 Task: Add an event with the title Casual Marketing Campaign Review and Optimization Strategies, date '2024/05/15', time 7:30 AM to 9:30 AM, logged in from the account softage.3@softage.netand send the event invitation to softage.4@softage.net and softage.2@softage.net. Set a reminder for the event At time of event
Action: Mouse moved to (105, 128)
Screenshot: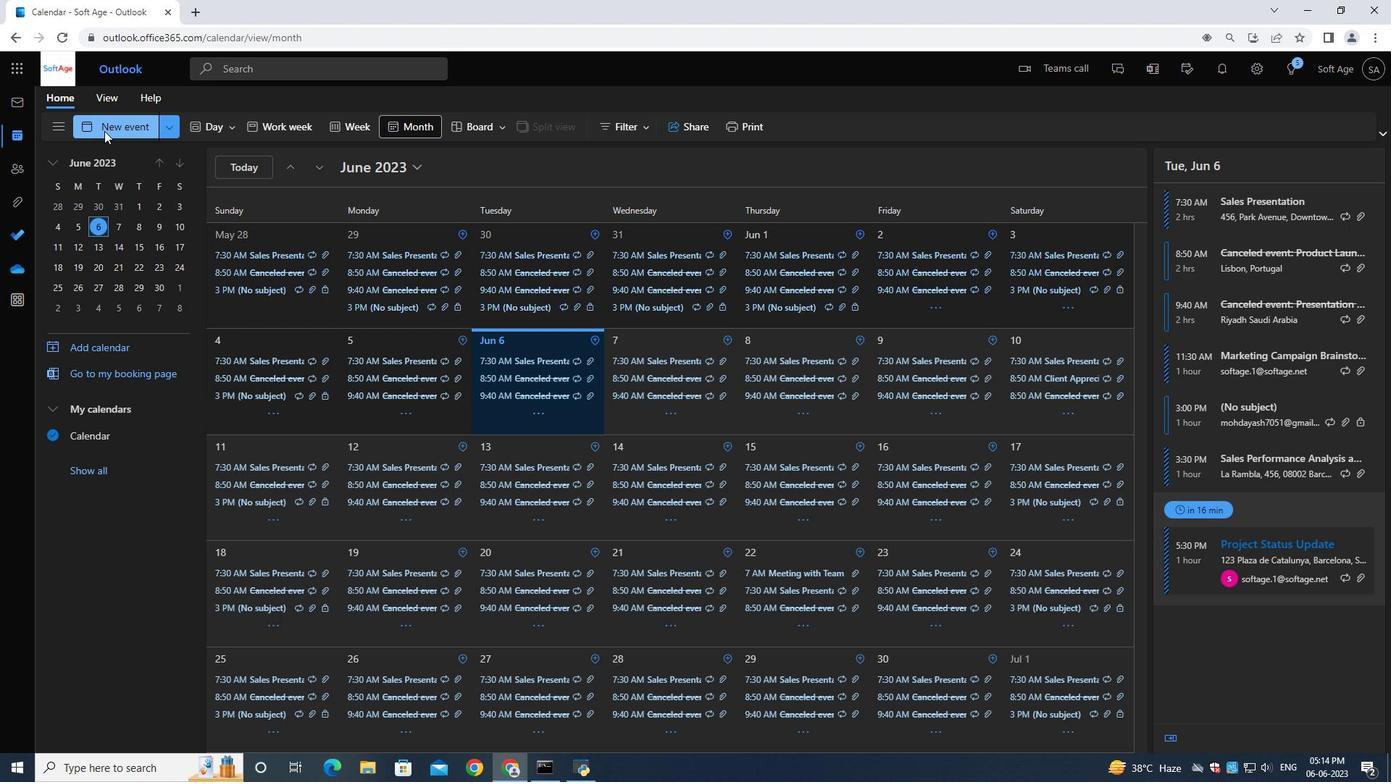 
Action: Mouse pressed left at (105, 128)
Screenshot: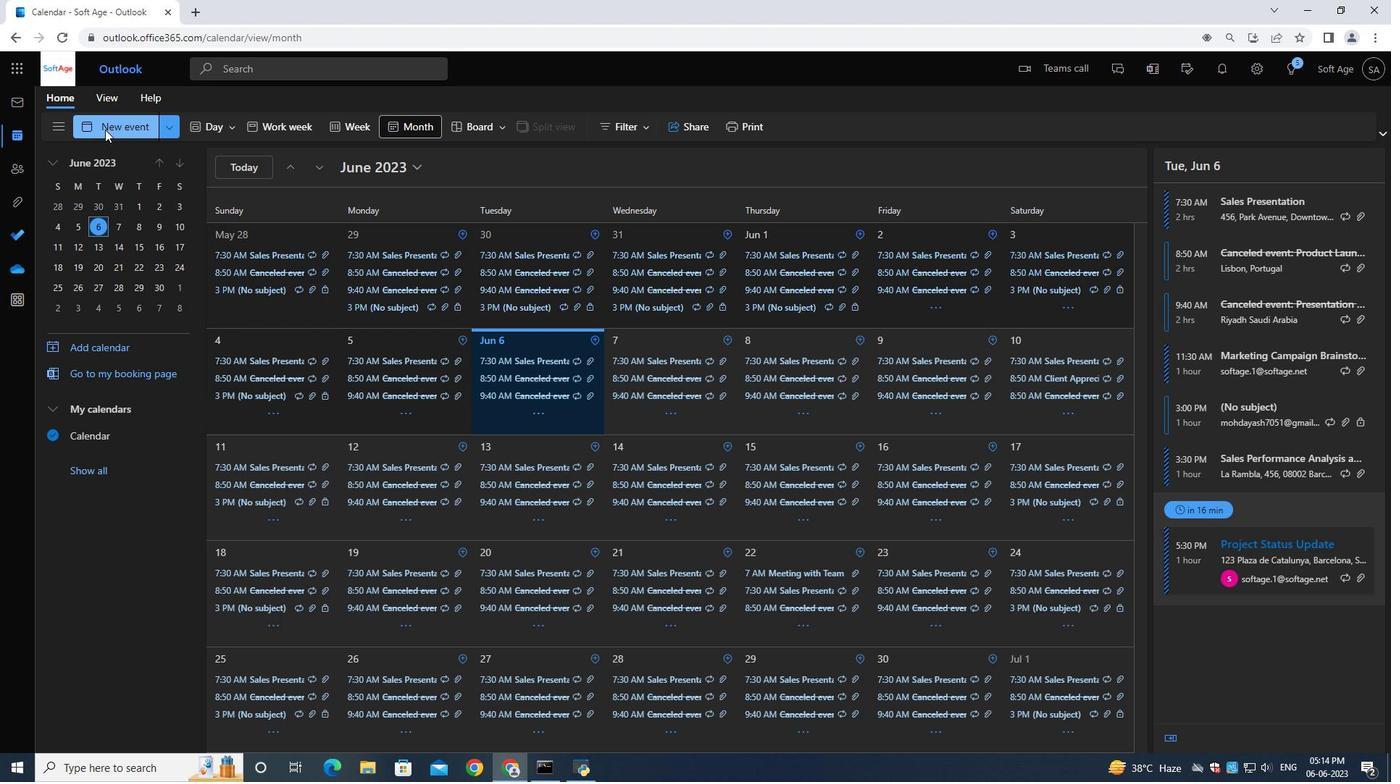 
Action: Mouse moved to (416, 226)
Screenshot: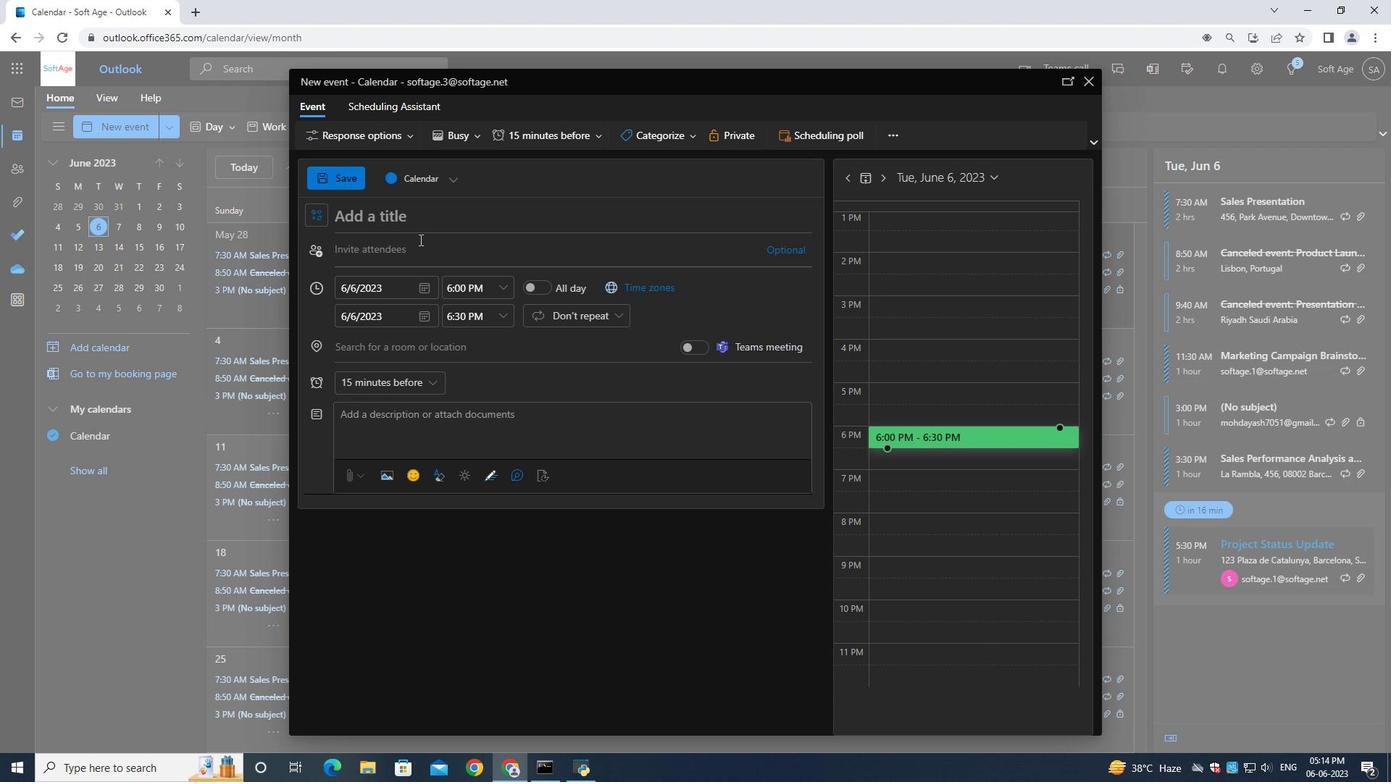 
Action: Key pressed <Key.shift>Casual<Key.space><Key.shift>Markw<Key.backspace>eting<Key.space><Key.shift>Campaign<Key.space><Key.shift>Review<Key.space><Key.shift><Key.shift><Key.shift><Key.shift><Key.shift><Key.shift><Key.shift><Key.shift><Key.shift><Key.shift><Key.shift><Key.shift><Key.shift><Key.shift><Key.shift><Key.shift><Key.shift><Key.shift><Key.shift><Key.shift><Key.shift><Key.shift>and<Key.space><Key.shift><Key.shift><Key.shift><Key.shift><Key.shift><Key.shift><Key.shift><Key.shift><Key.shift><Key.shift><Key.shift><Key.shift><Key.shift><Key.shift><Key.shift><Key.shift>P<Key.backspace><Key.shift>Optimization<Key.space><Key.shift><Key.shift><Key.shift><Key.shift><Key.shift><Key.shift><Key.shift><Key.shift><Key.shift><Key.shift><Key.shift><Key.shift><Key.shift><Key.shift><Key.shift><Key.shift><Key.shift><Key.shift><Key.shift><Key.shift><Key.shift><Key.shift><Key.shift><Key.shift><Key.shift><Key.shift><Key.shift><Key.shift><Key.shift><Key.shift><Key.shift><Key.shift><Key.shift><Key.shift><Key.shift><Key.shift><Key.shift><Key.shift><Key.shift><Key.shift><Key.shift><Key.shift><Key.shift><Key.shift>Strategies
Screenshot: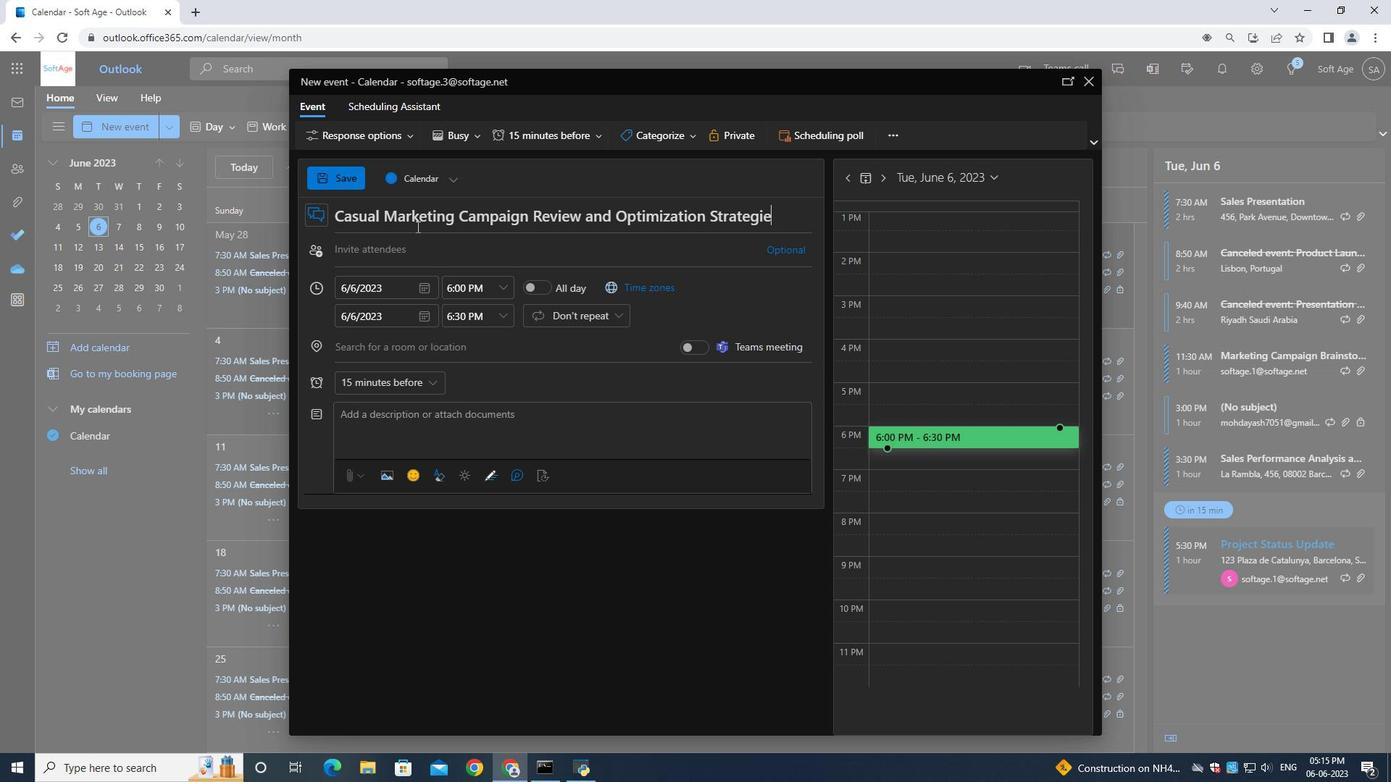 
Action: Mouse moved to (420, 287)
Screenshot: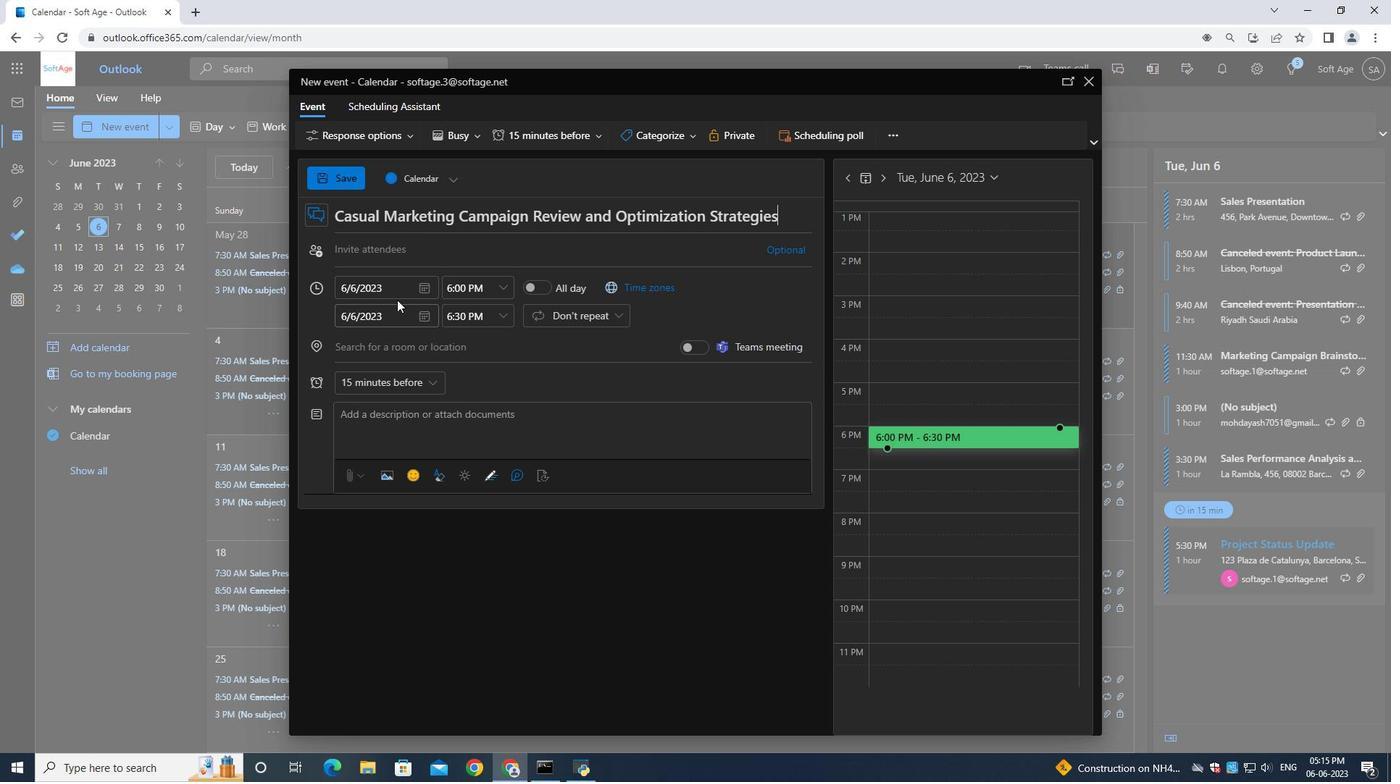 
Action: Mouse pressed left at (420, 287)
Screenshot: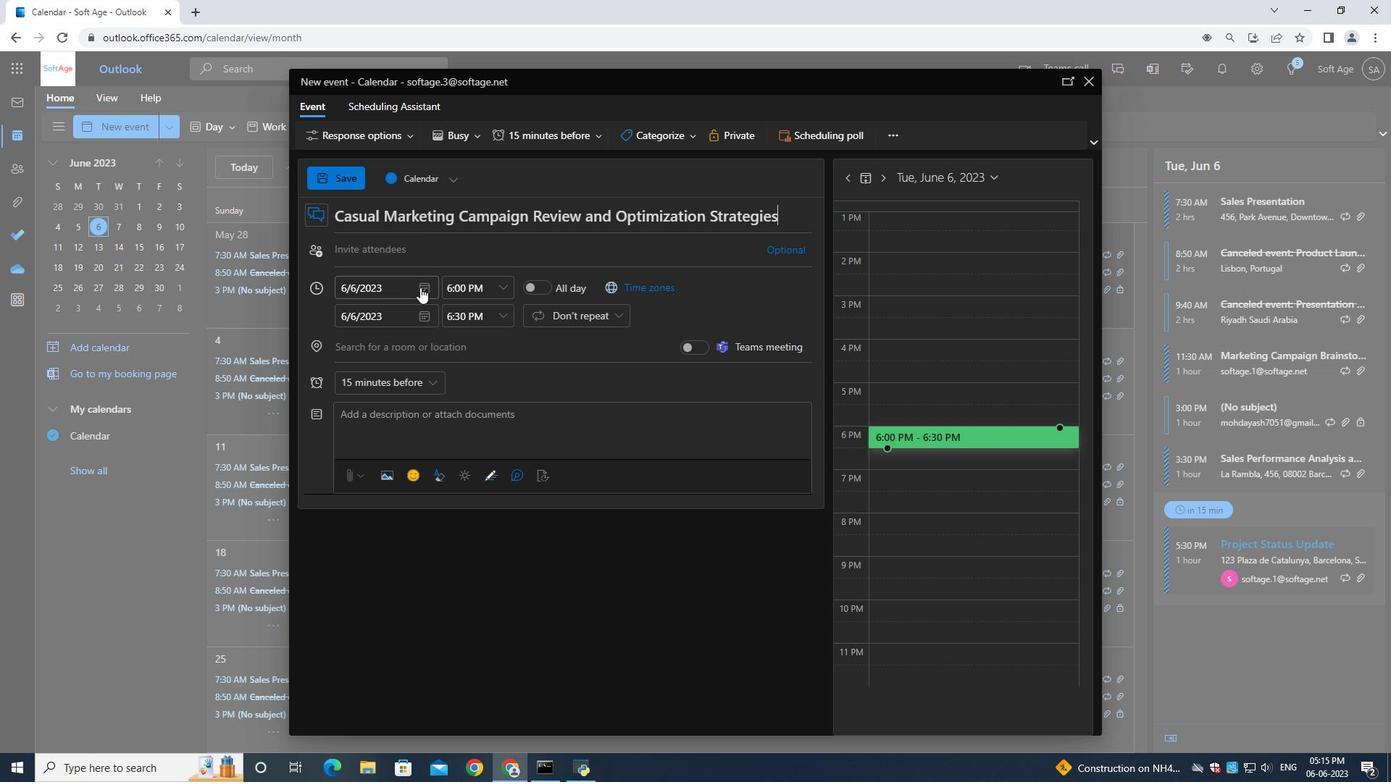 
Action: Mouse moved to (469, 315)
Screenshot: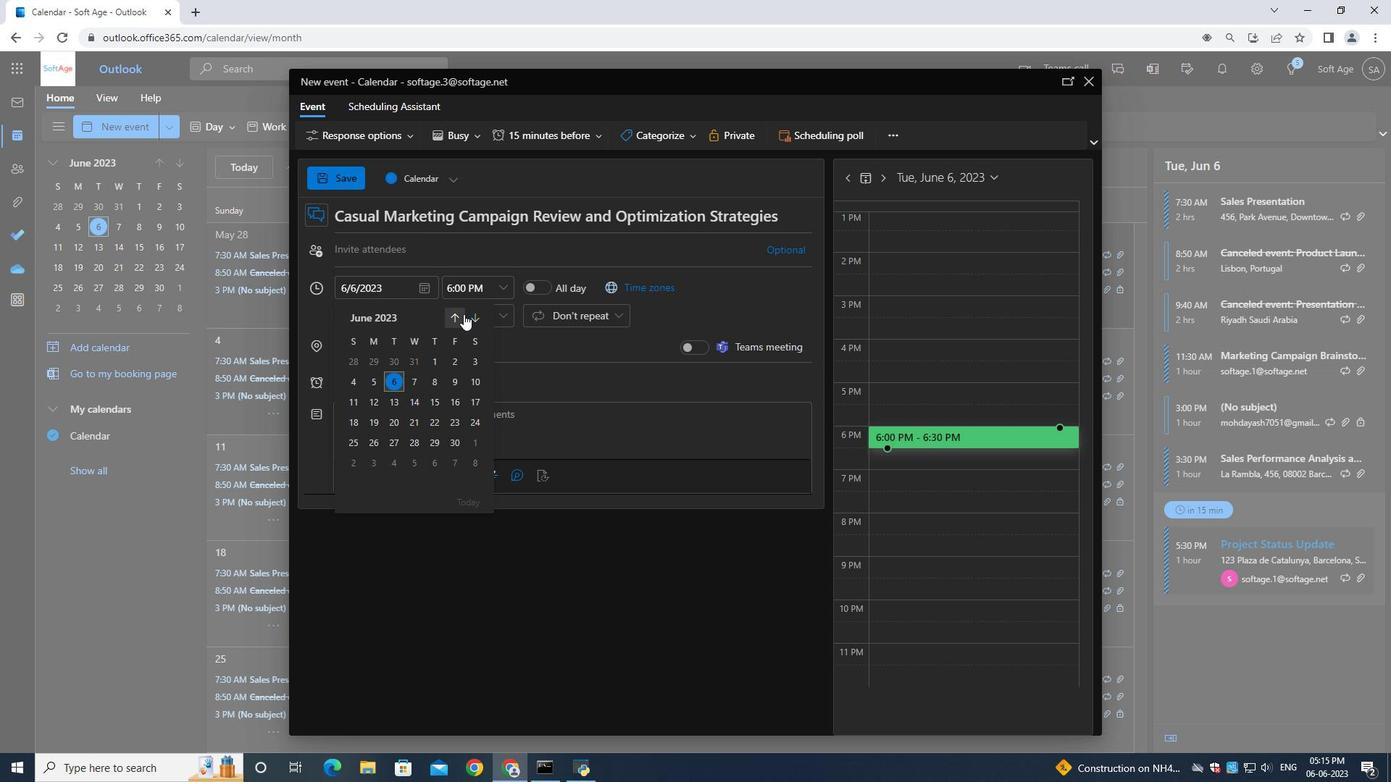 
Action: Mouse pressed left at (469, 315)
Screenshot: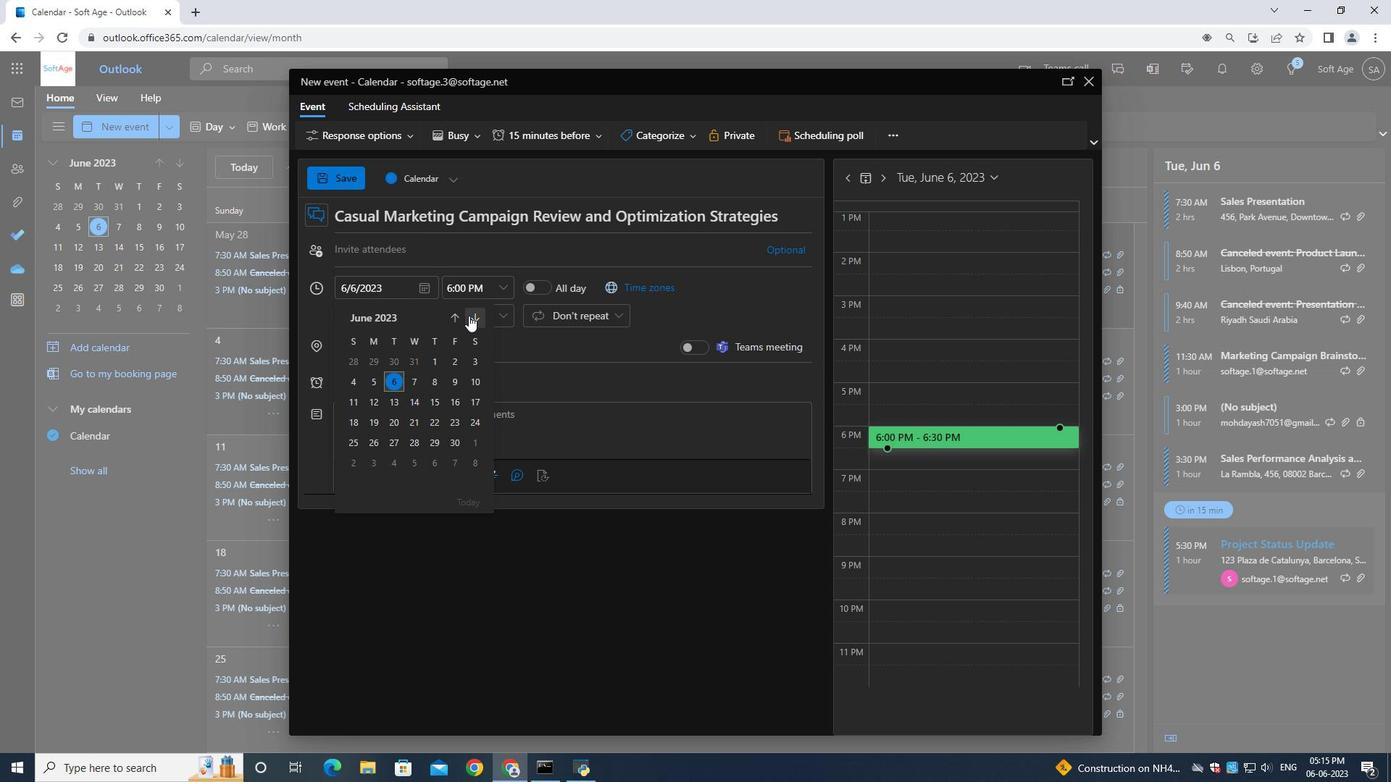 
Action: Mouse moved to (470, 315)
Screenshot: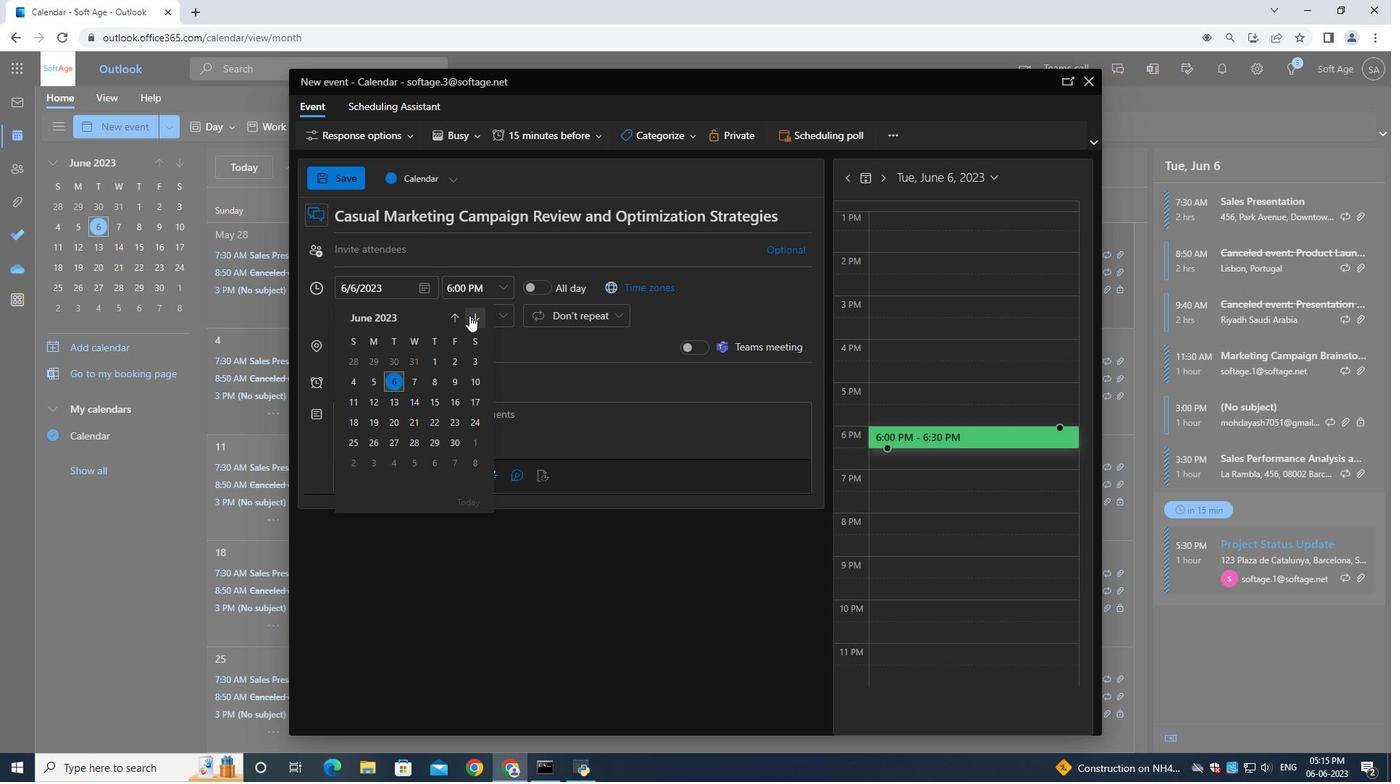 
Action: Mouse pressed left at (470, 315)
Screenshot: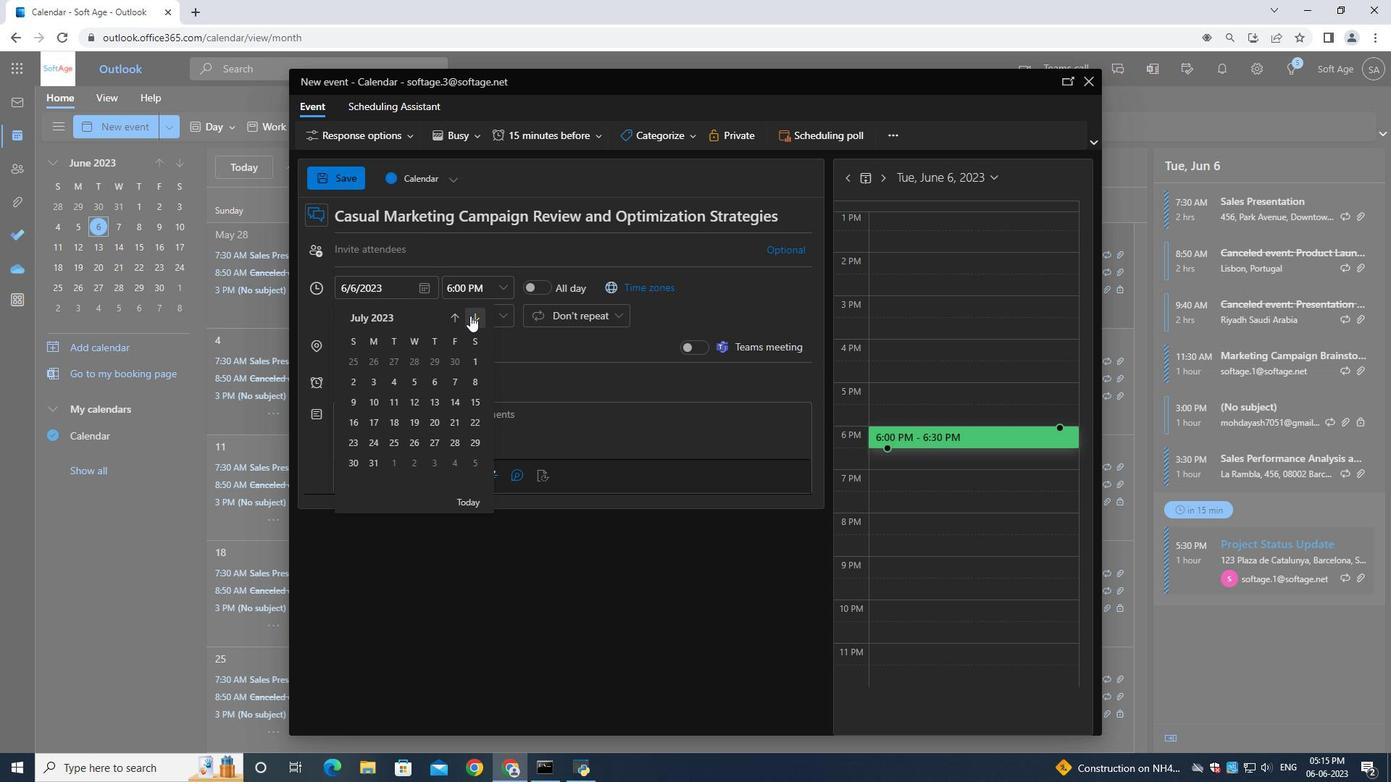 
Action: Mouse pressed left at (470, 315)
Screenshot: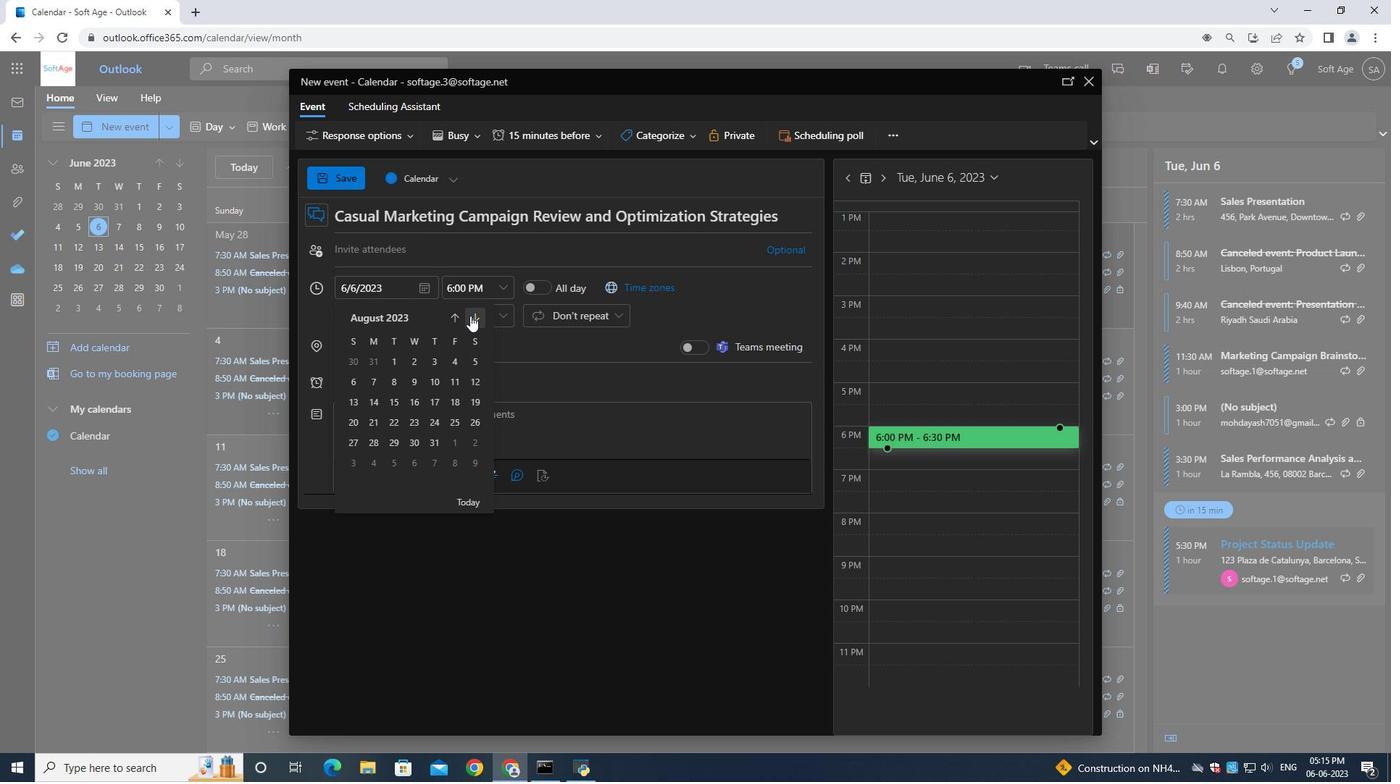 
Action: Mouse pressed left at (470, 315)
Screenshot: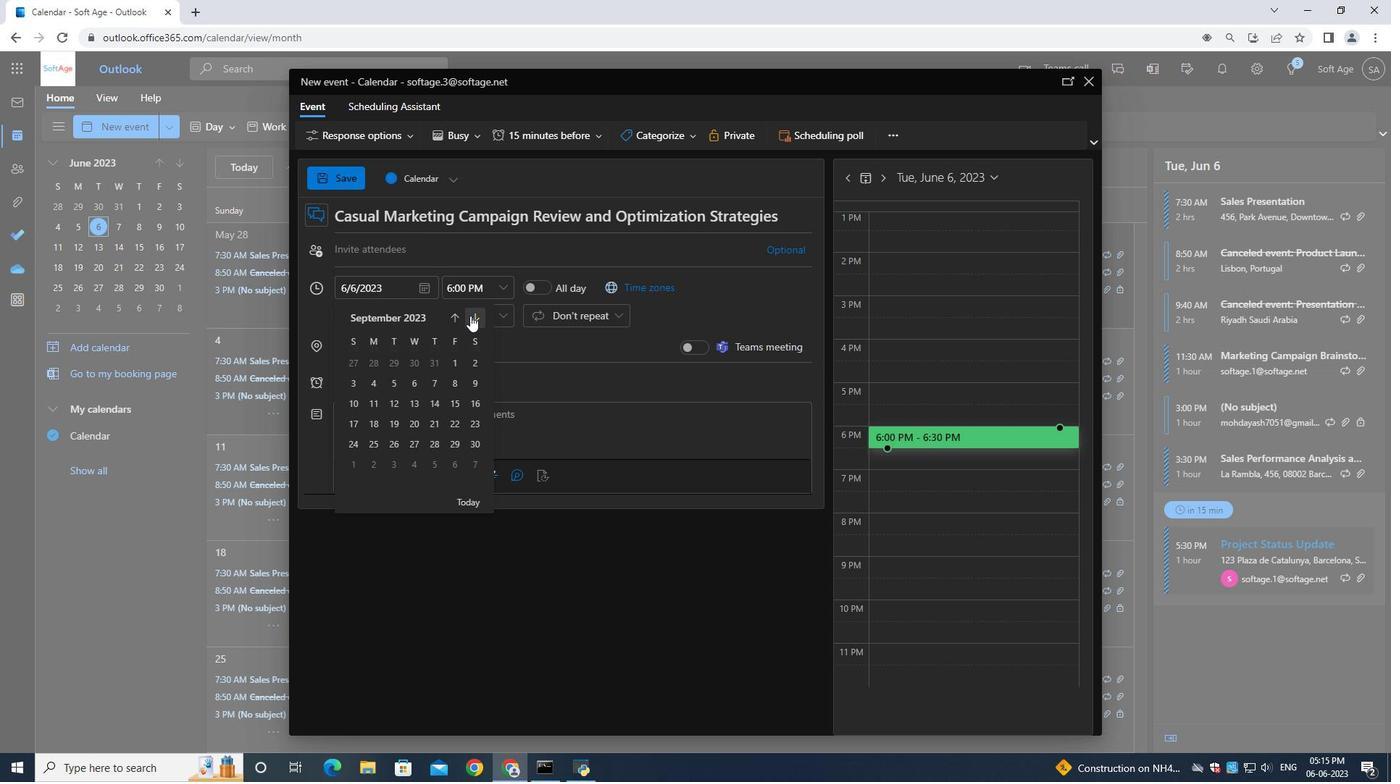 
Action: Mouse pressed left at (470, 315)
Screenshot: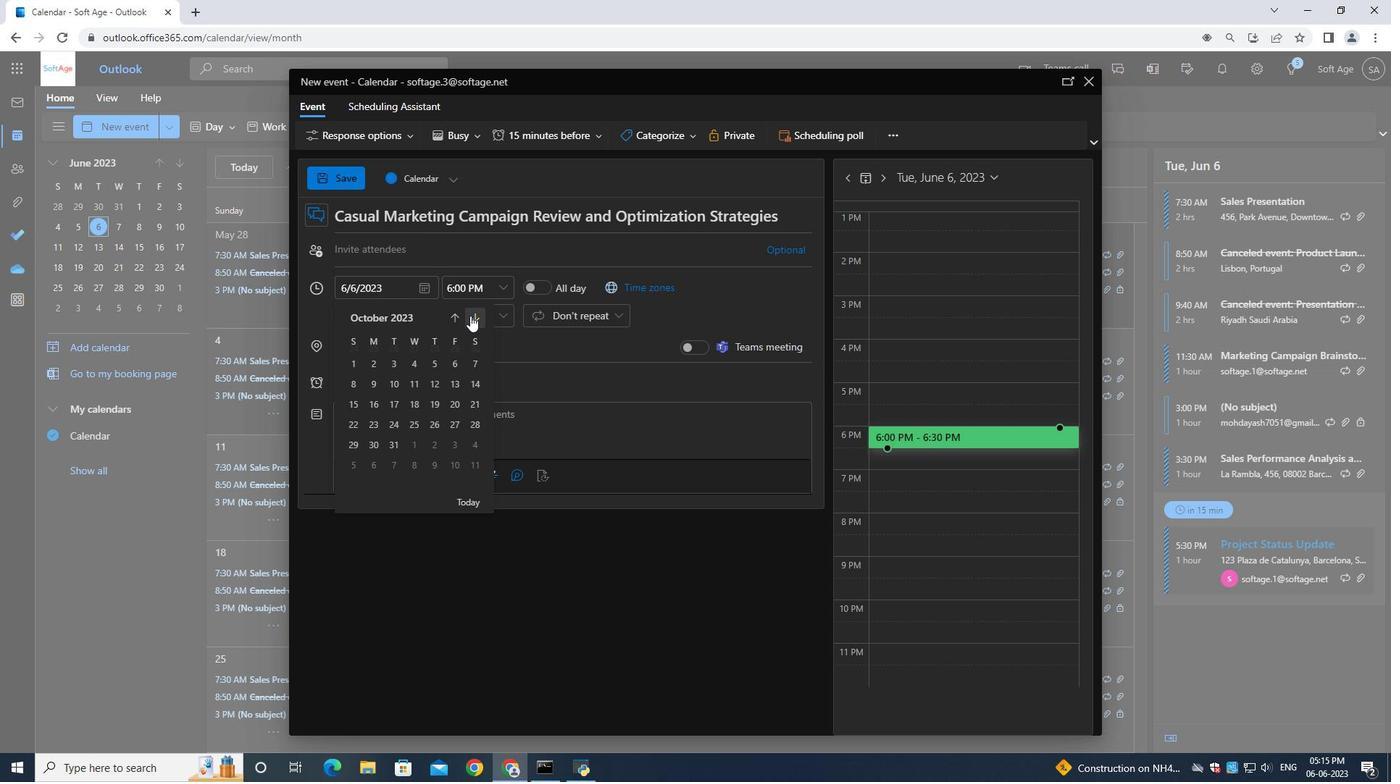 
Action: Mouse pressed left at (470, 315)
Screenshot: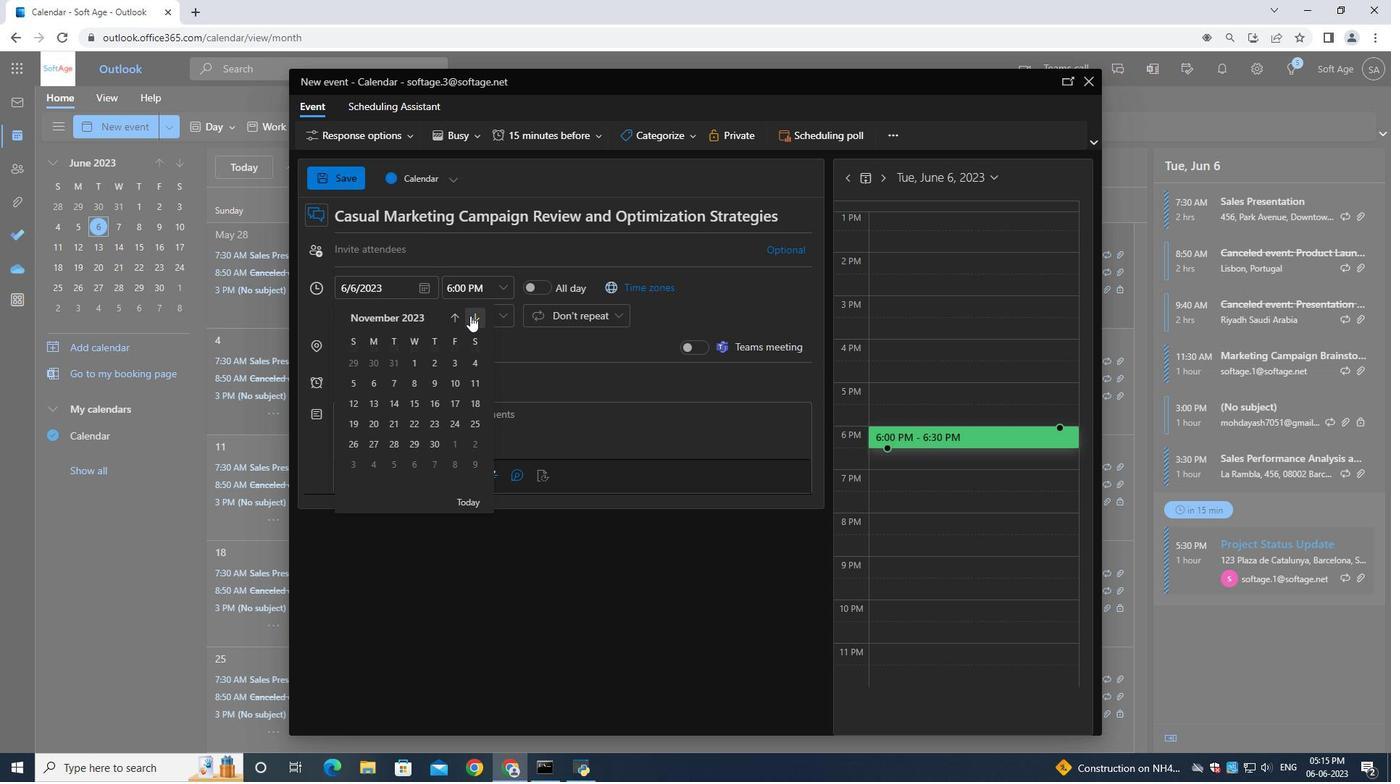 
Action: Mouse pressed left at (470, 315)
Screenshot: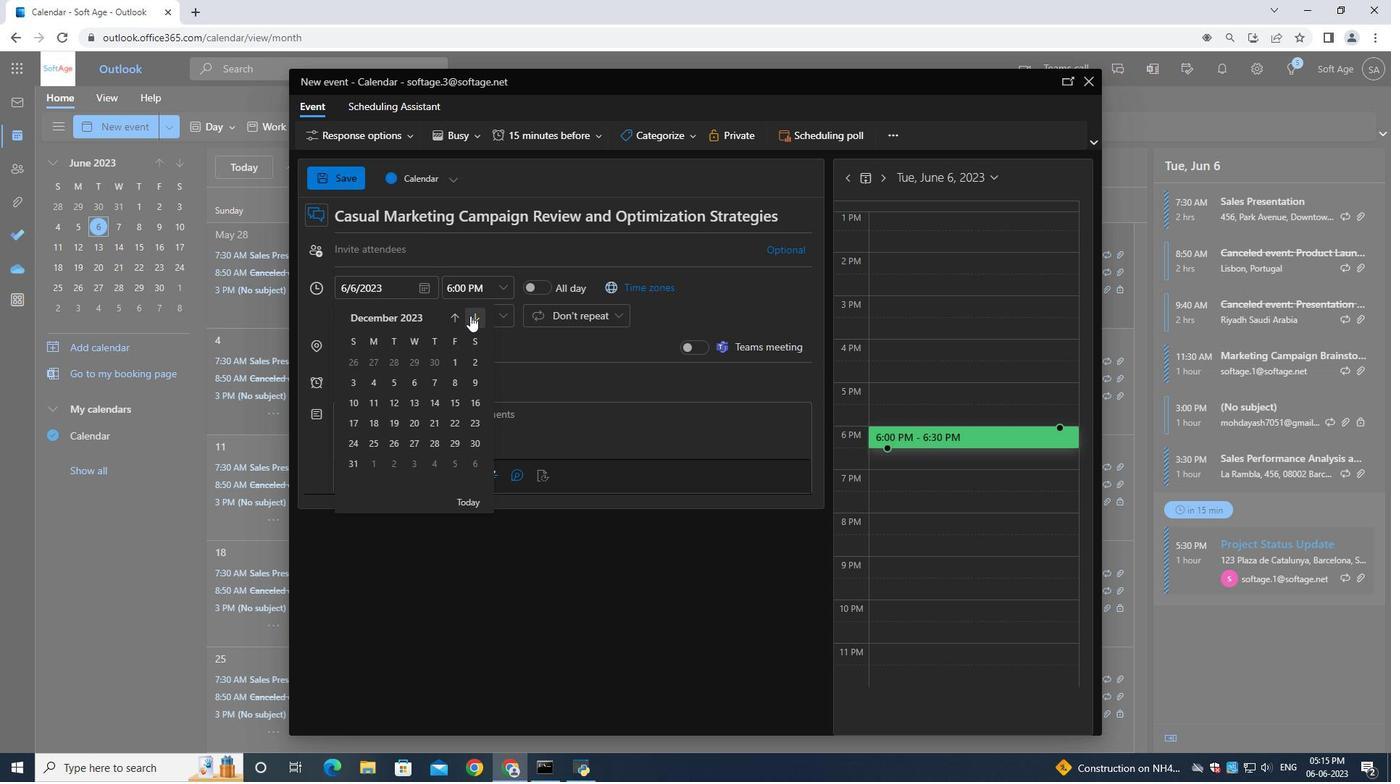 
Action: Mouse pressed left at (470, 315)
Screenshot: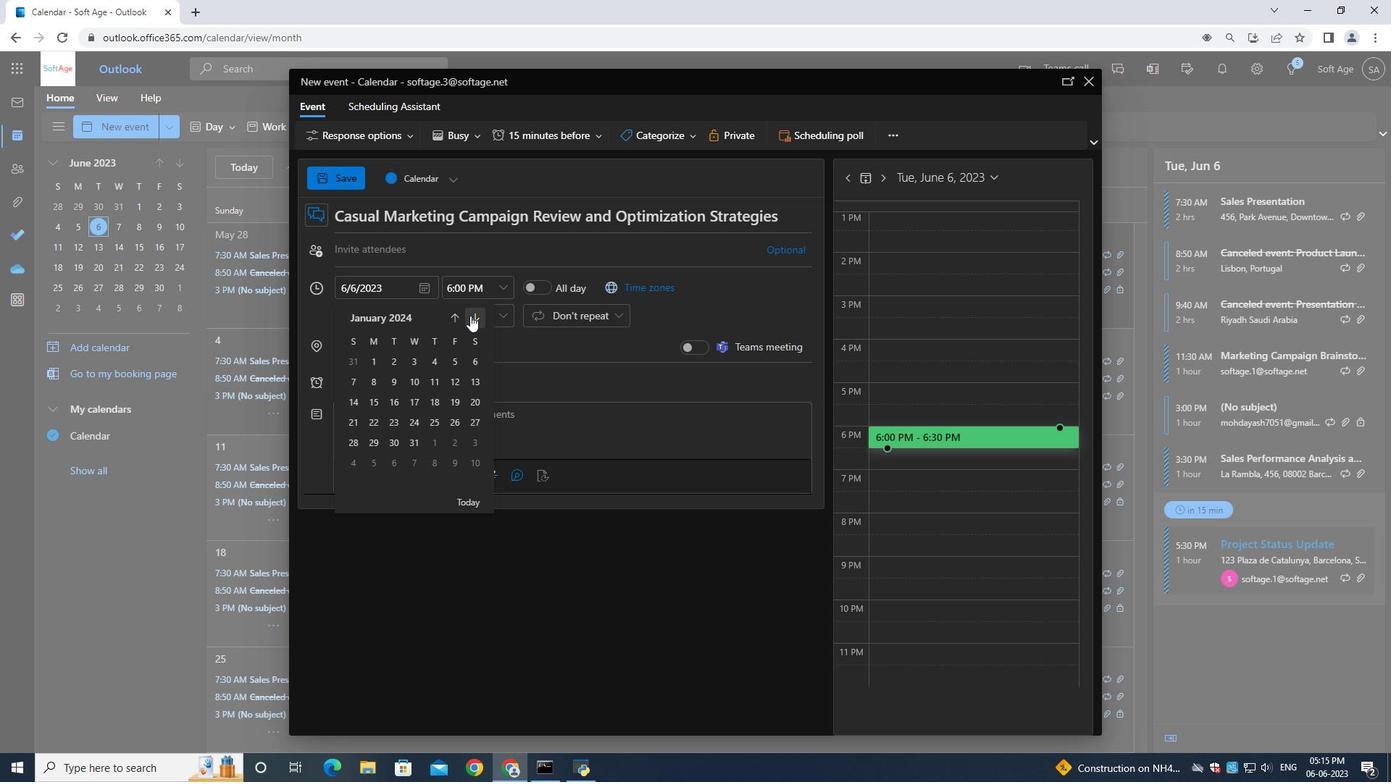 
Action: Mouse pressed left at (470, 315)
Screenshot: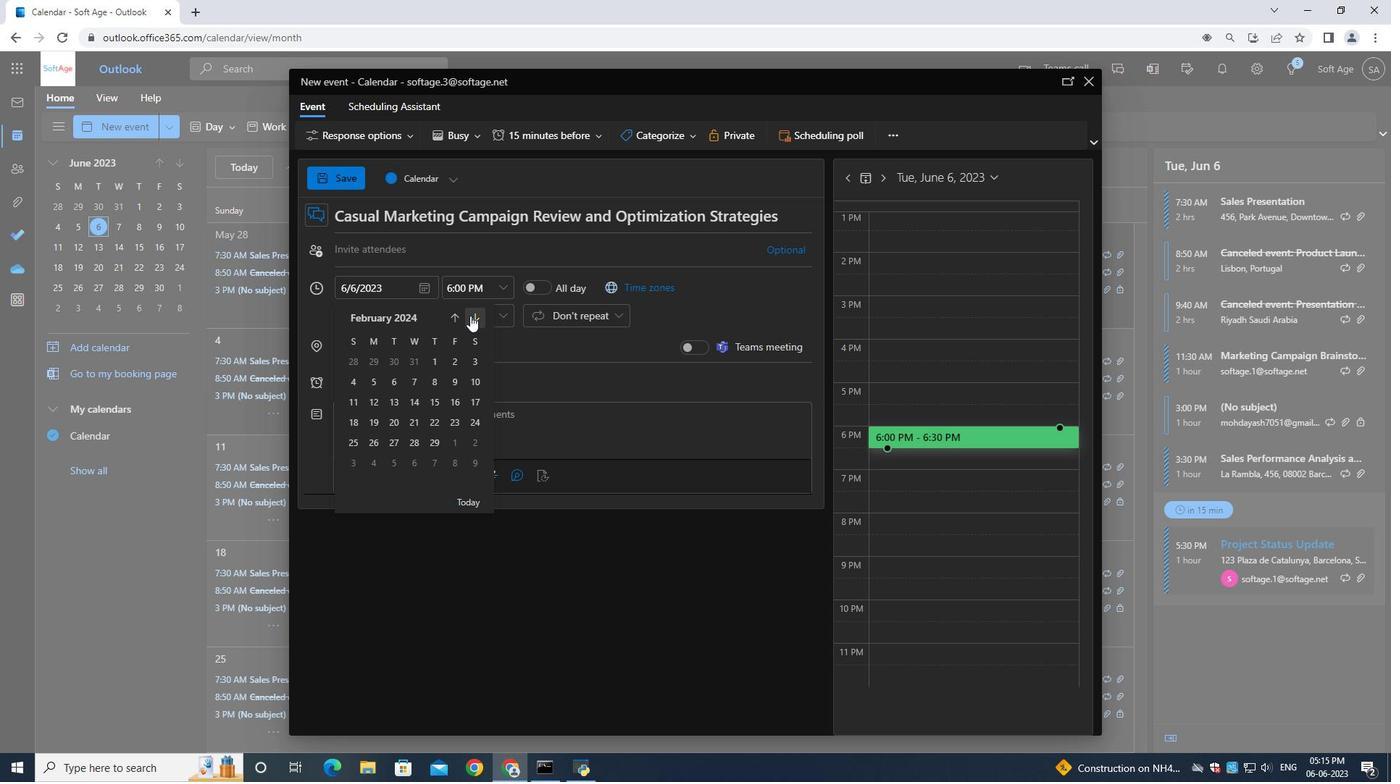 
Action: Mouse pressed left at (470, 315)
Screenshot: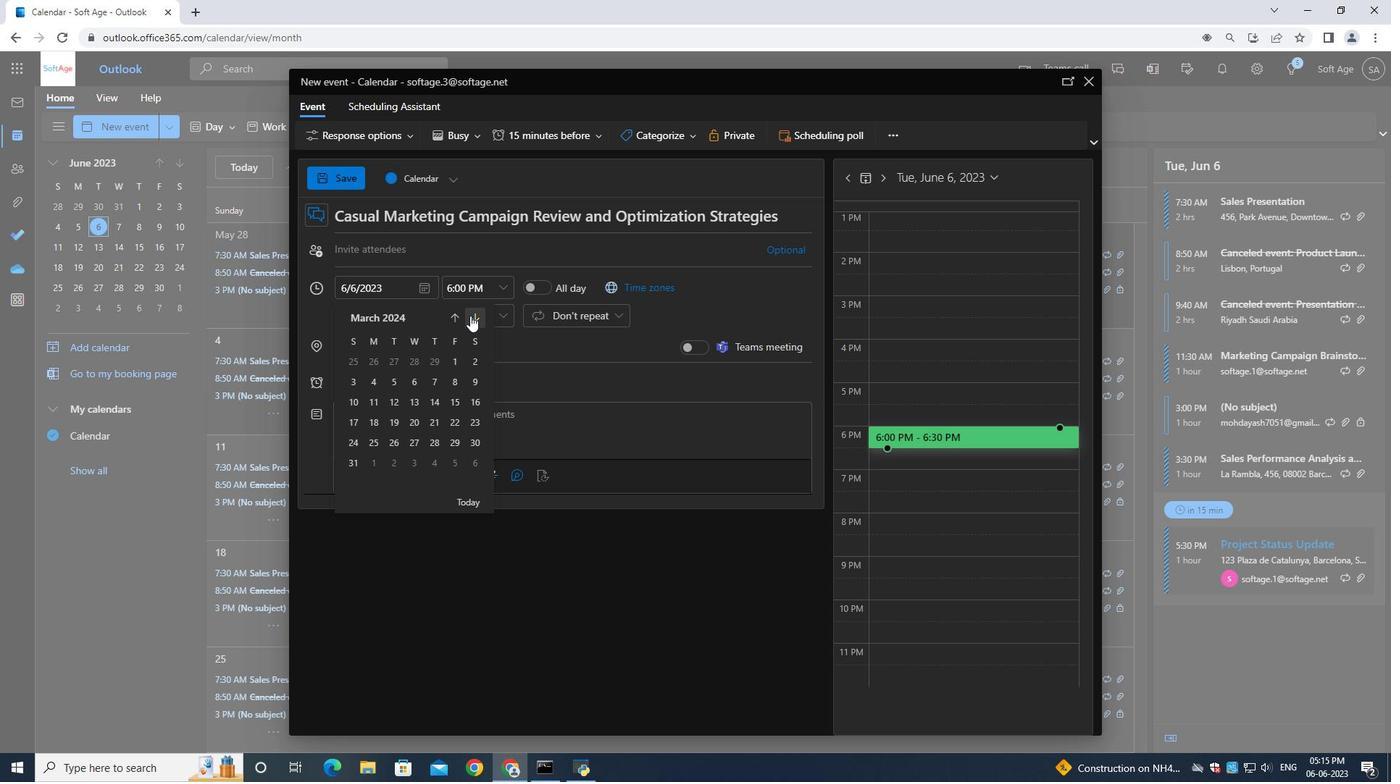 
Action: Mouse pressed left at (470, 315)
Screenshot: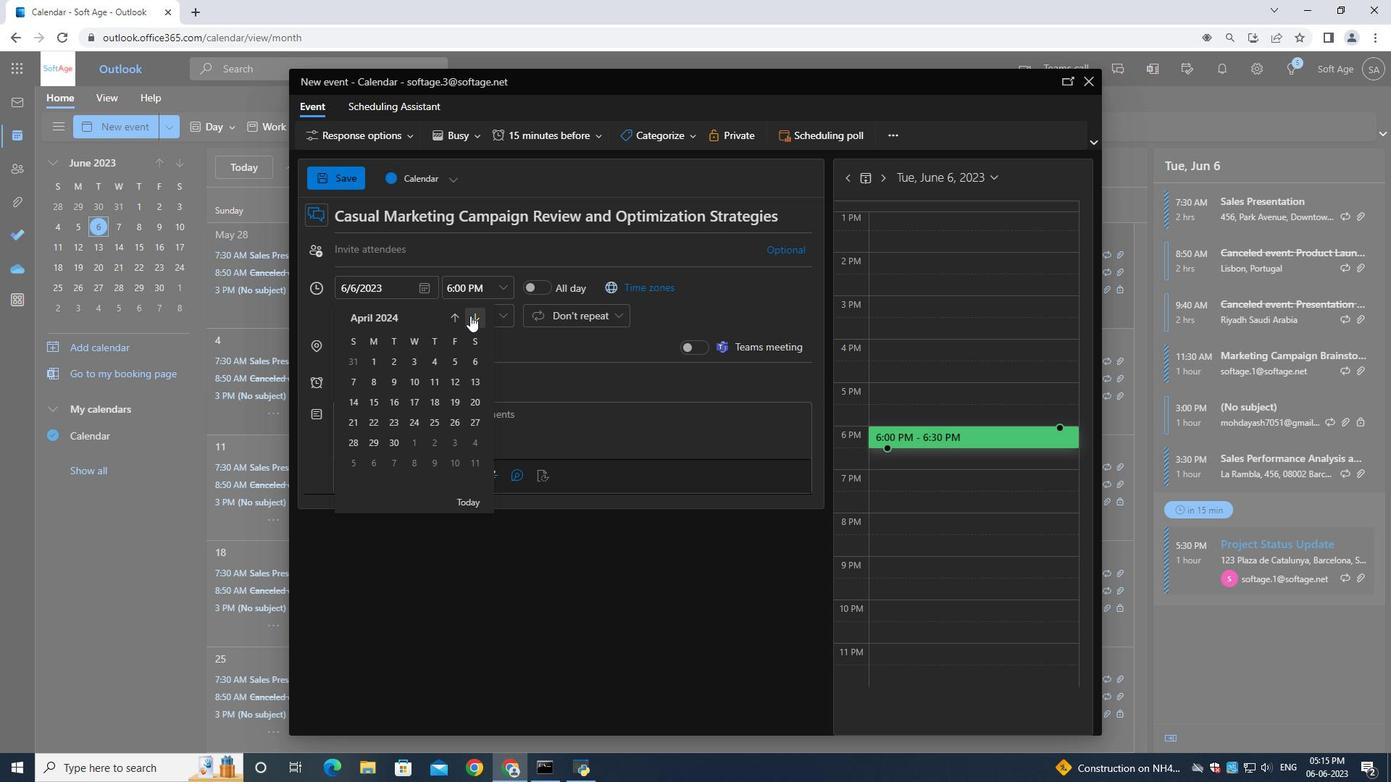 
Action: Mouse moved to (408, 403)
Screenshot: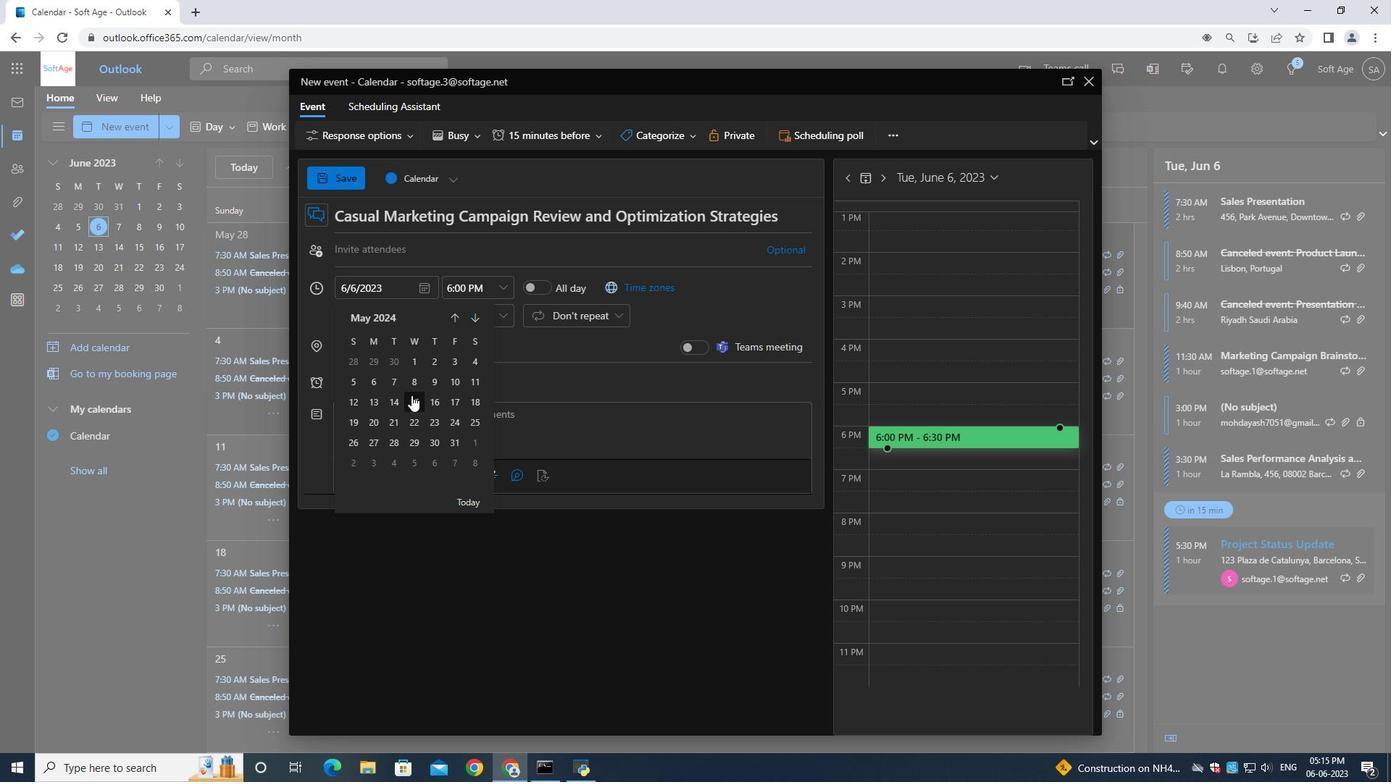 
Action: Mouse pressed left at (408, 403)
Screenshot: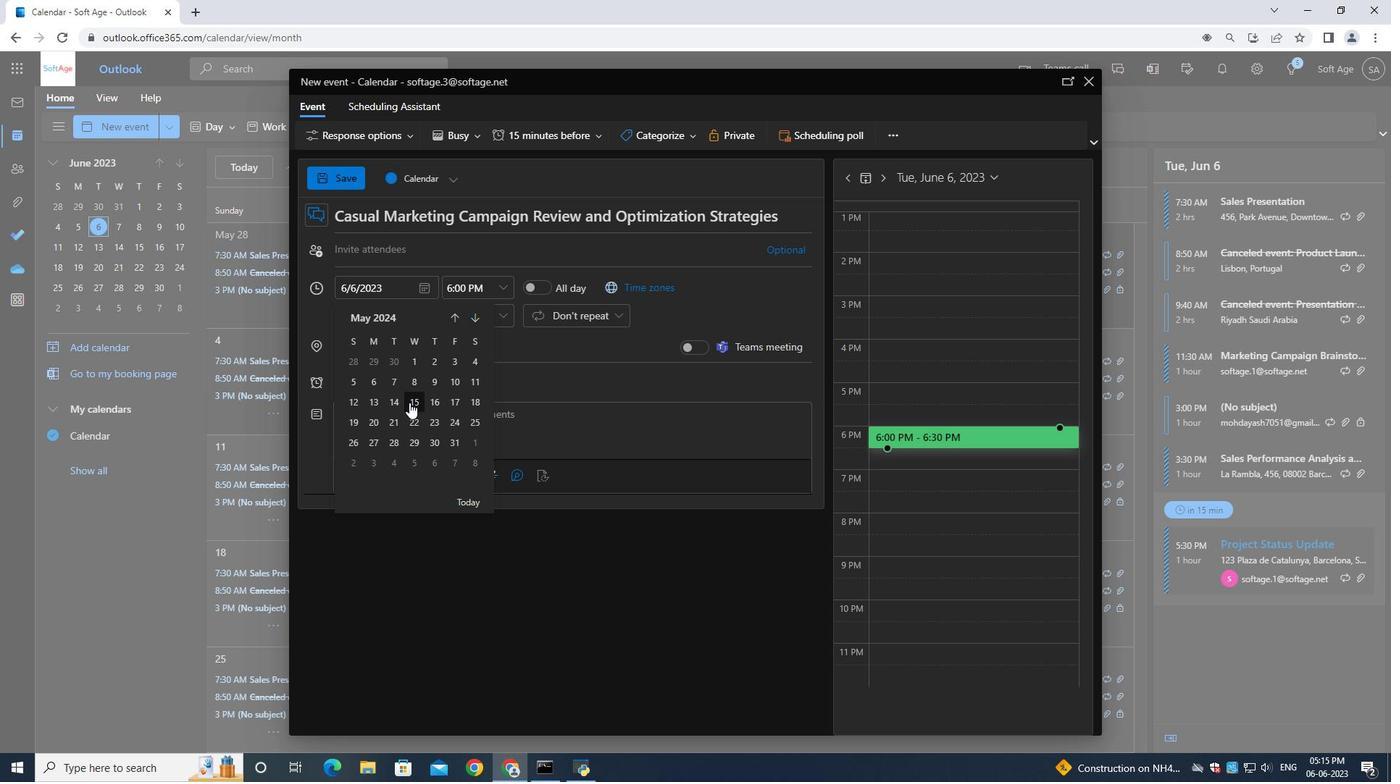 
Action: Mouse moved to (468, 293)
Screenshot: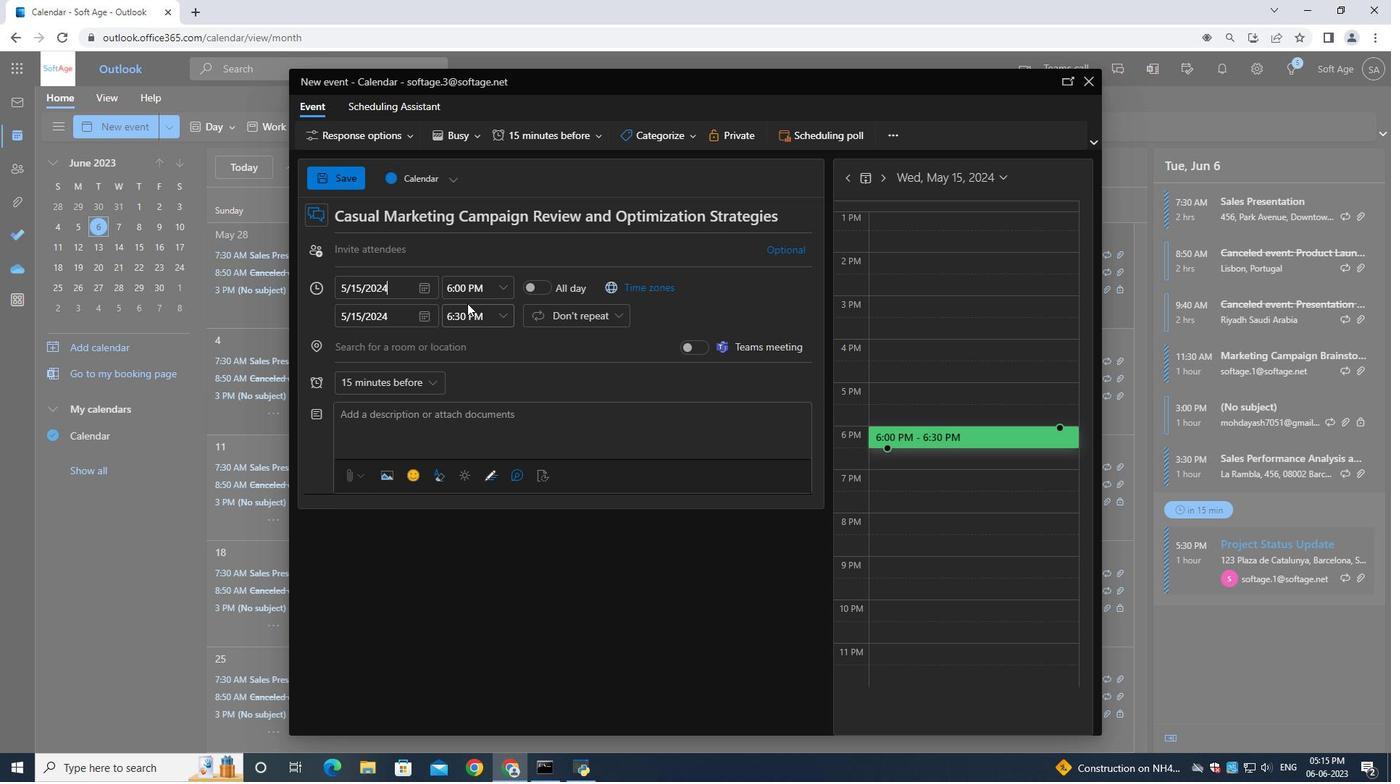 
Action: Mouse pressed left at (468, 293)
Screenshot: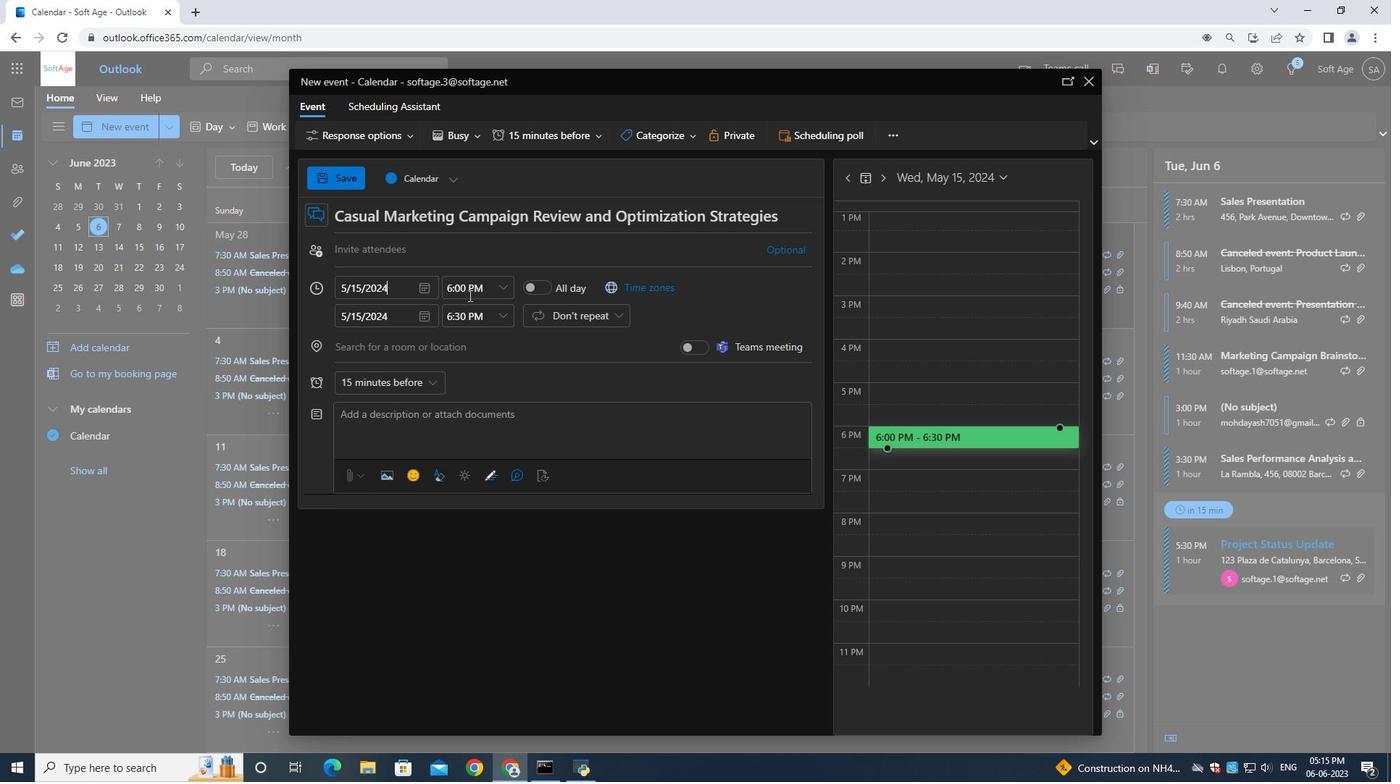 
Action: Key pressed 7<Key.shift_r>:30<Key.shift>AM
Screenshot: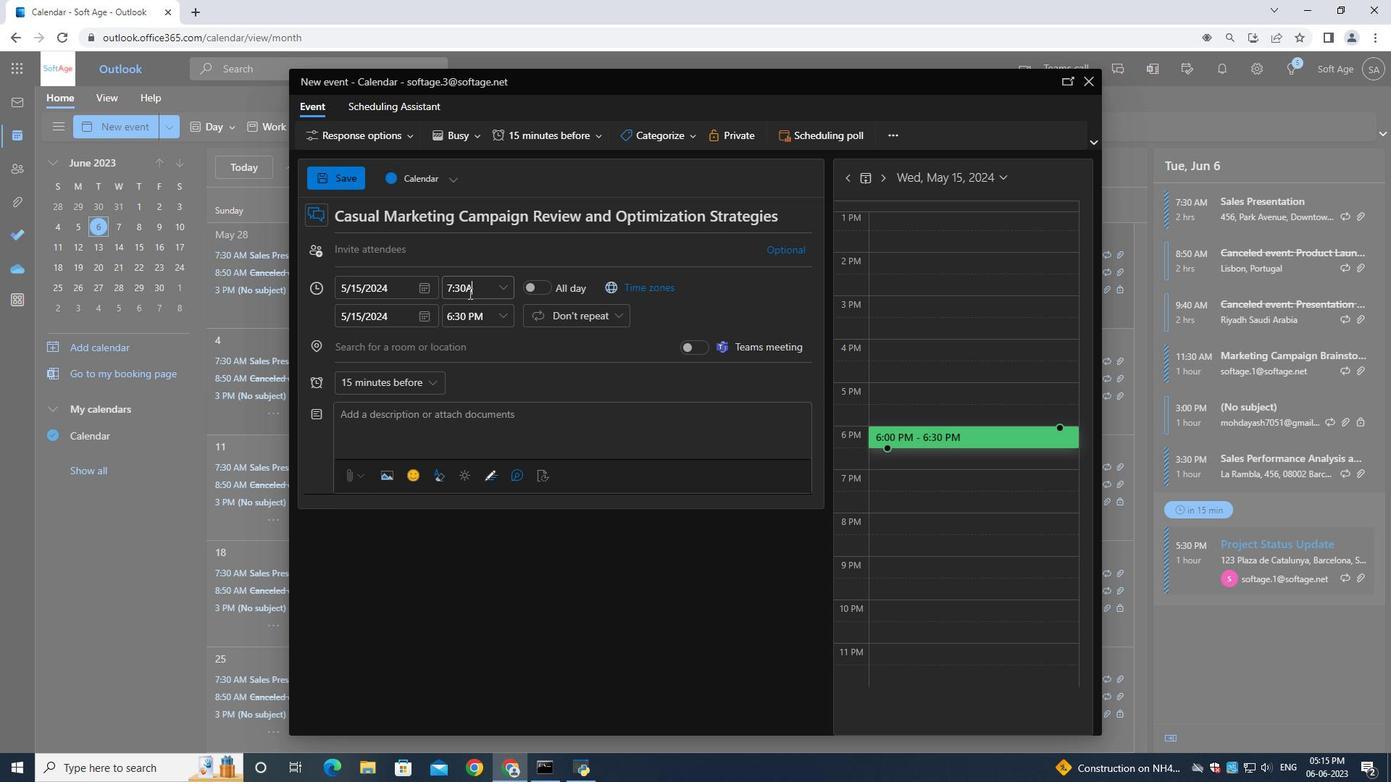 
Action: Mouse moved to (467, 318)
Screenshot: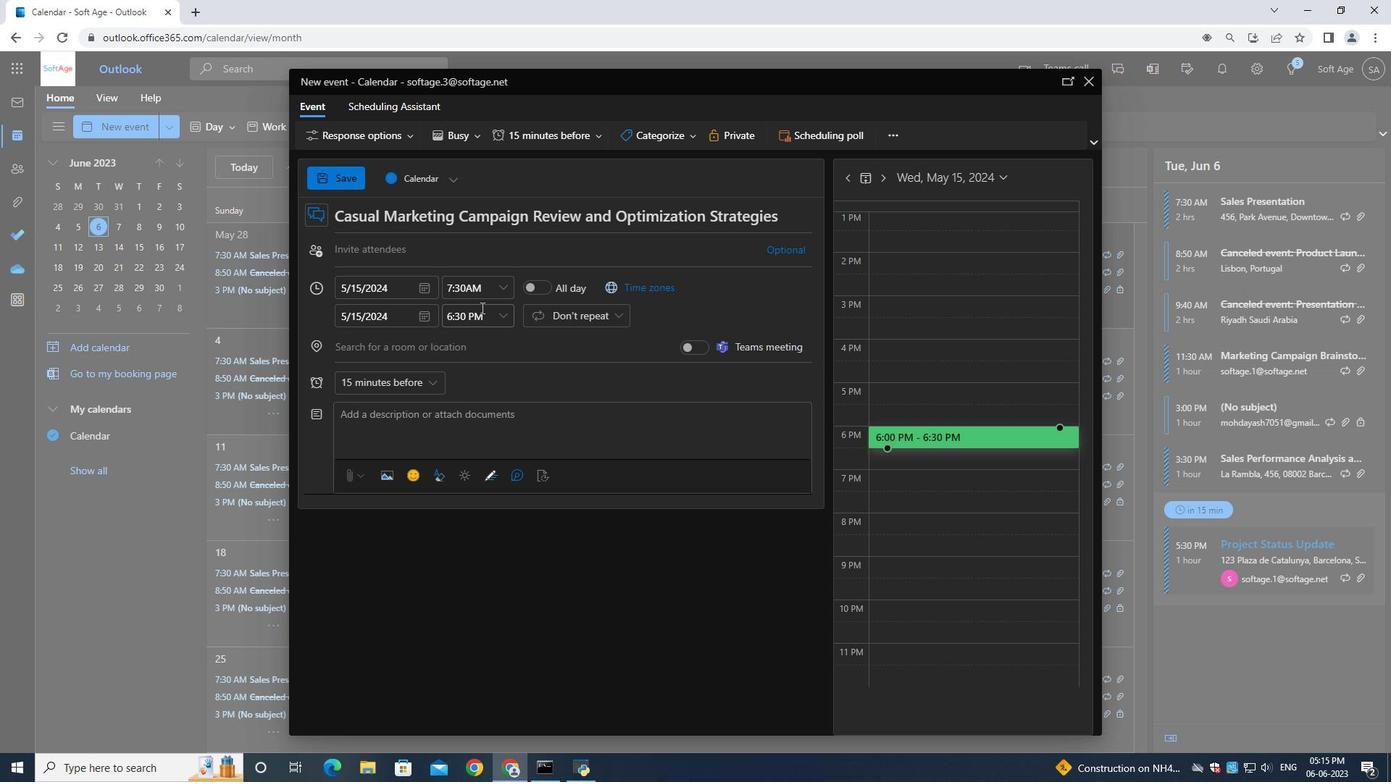 
Action: Mouse pressed left at (467, 318)
Screenshot: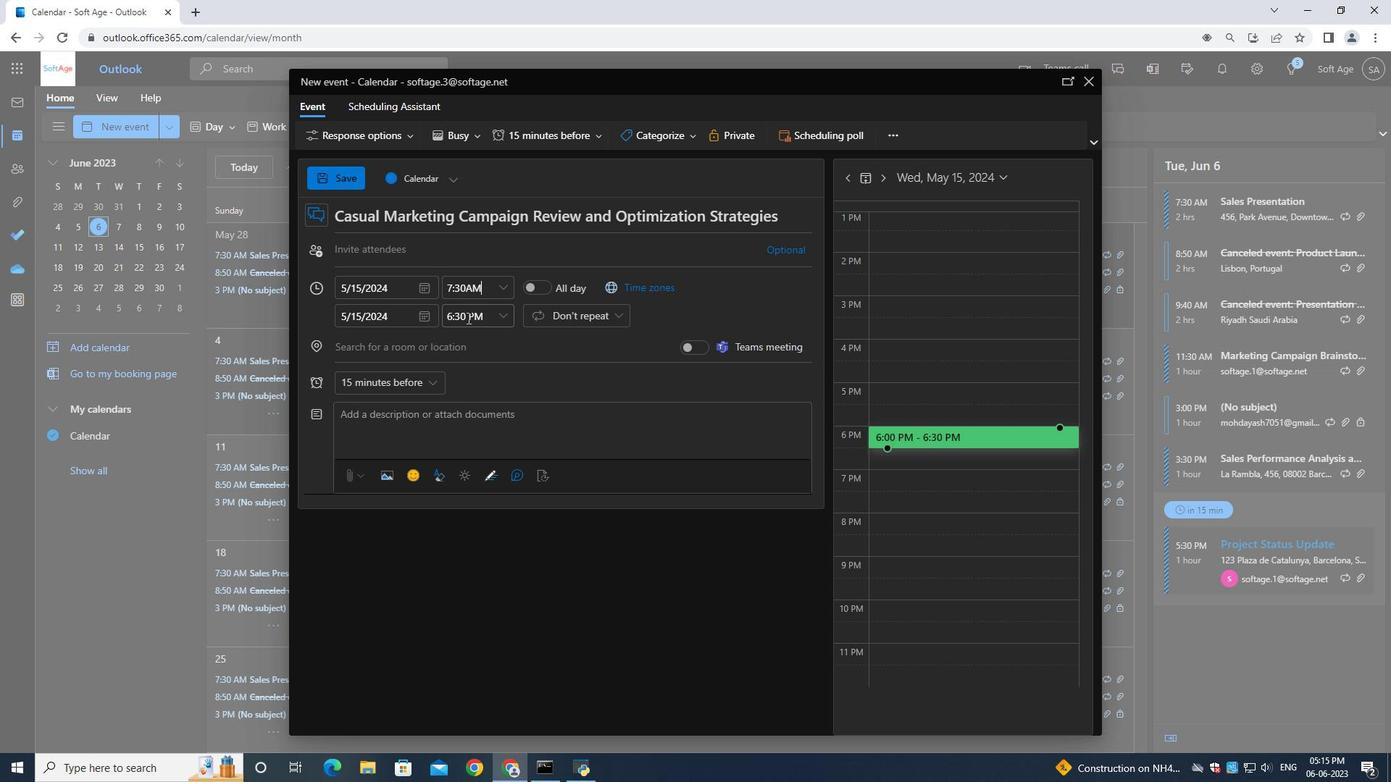 
Action: Mouse moved to (468, 319)
Screenshot: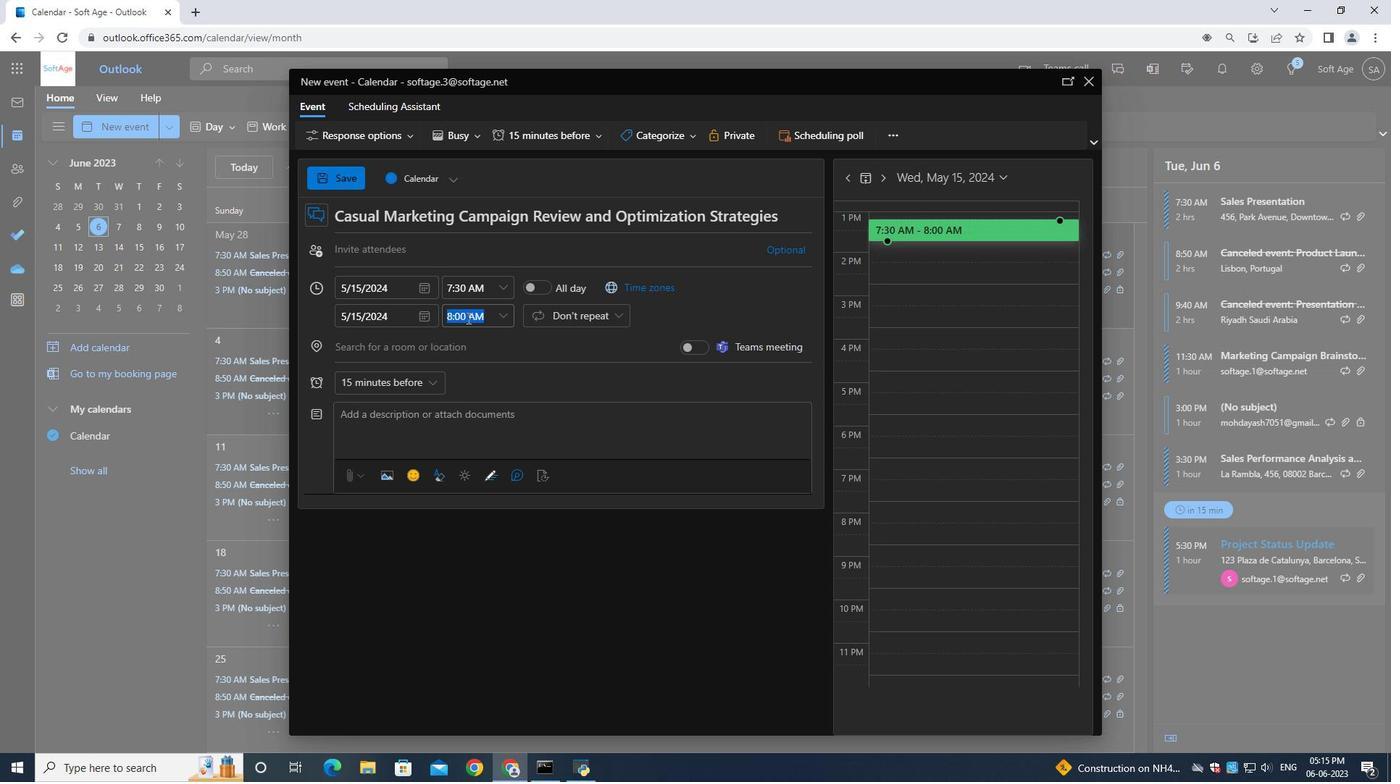 
Action: Key pressed 9<Key.shift_r>:30<Key.shift>AM
Screenshot: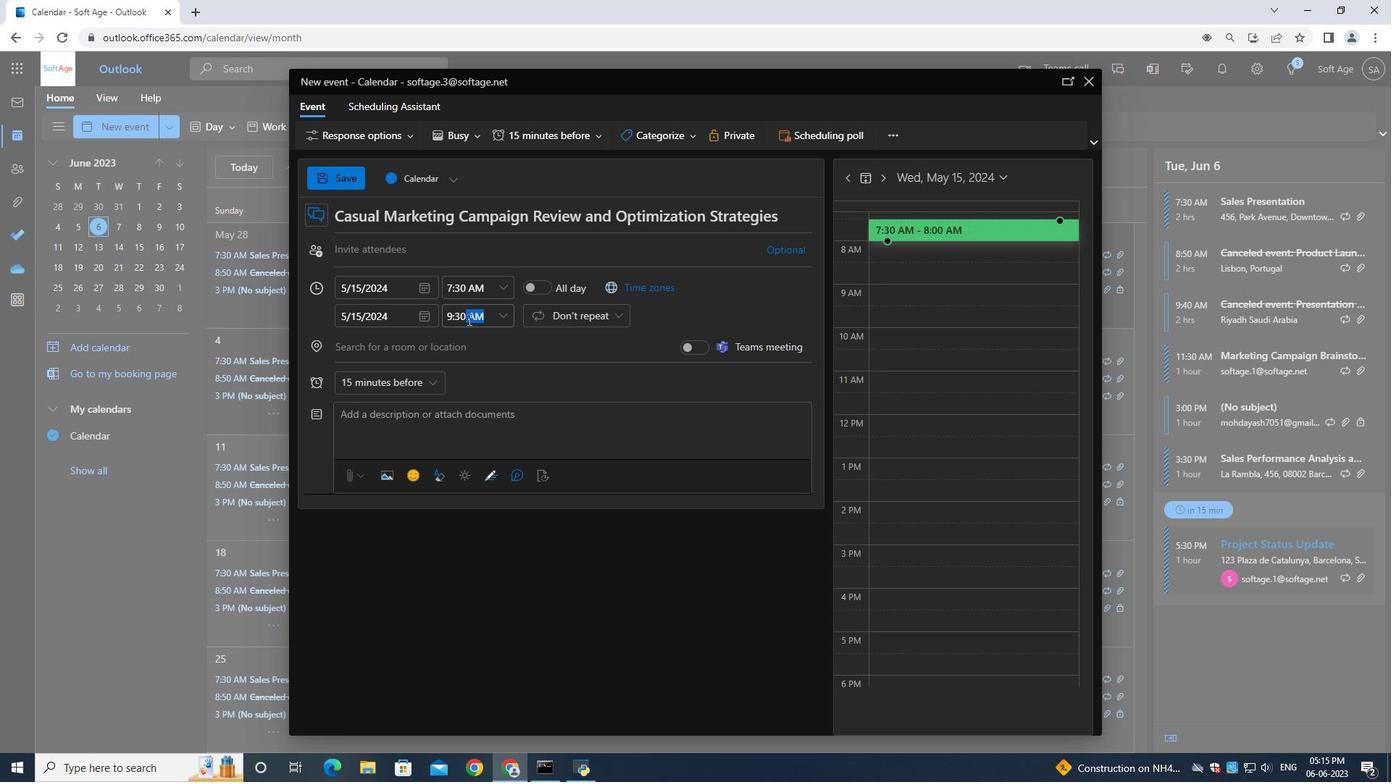
Action: Mouse moved to (382, 253)
Screenshot: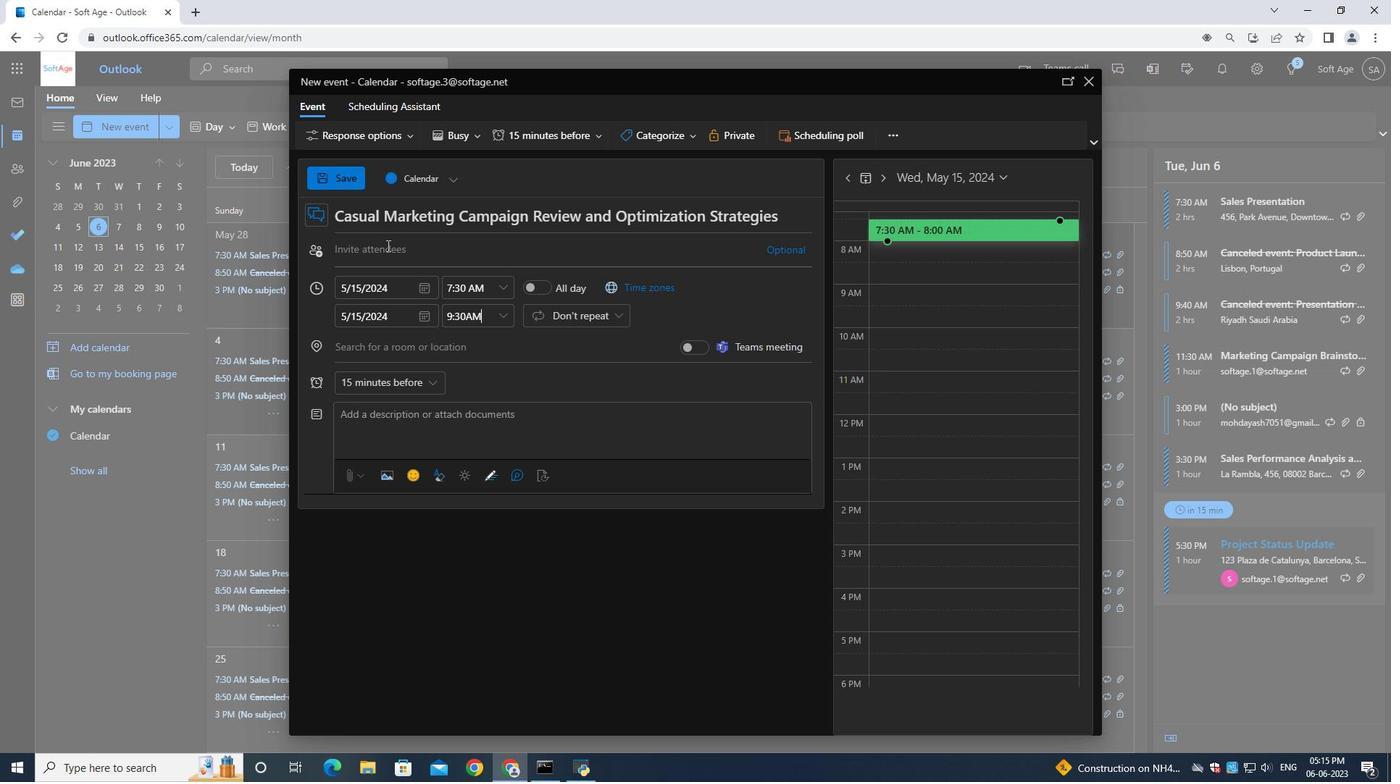 
Action: Mouse pressed left at (382, 253)
Screenshot: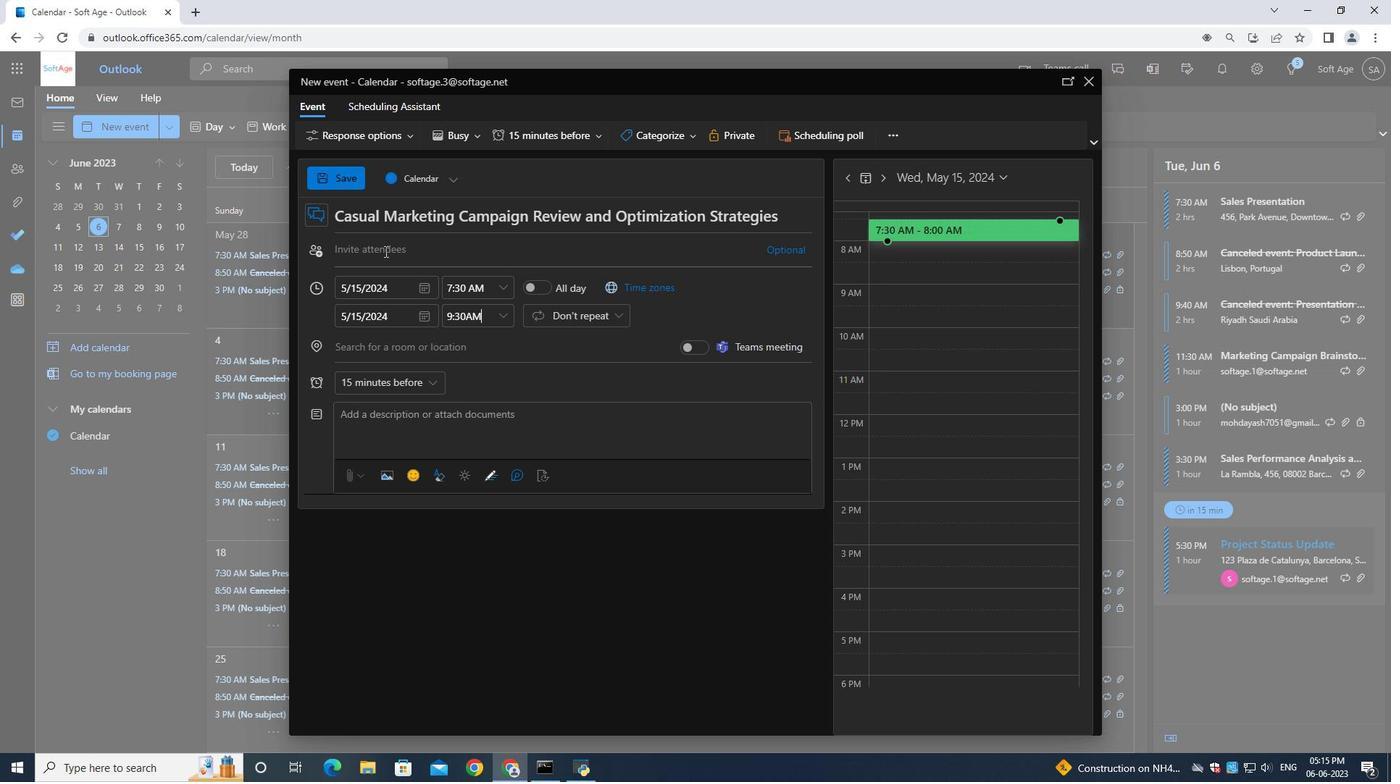 
Action: Mouse moved to (388, 253)
Screenshot: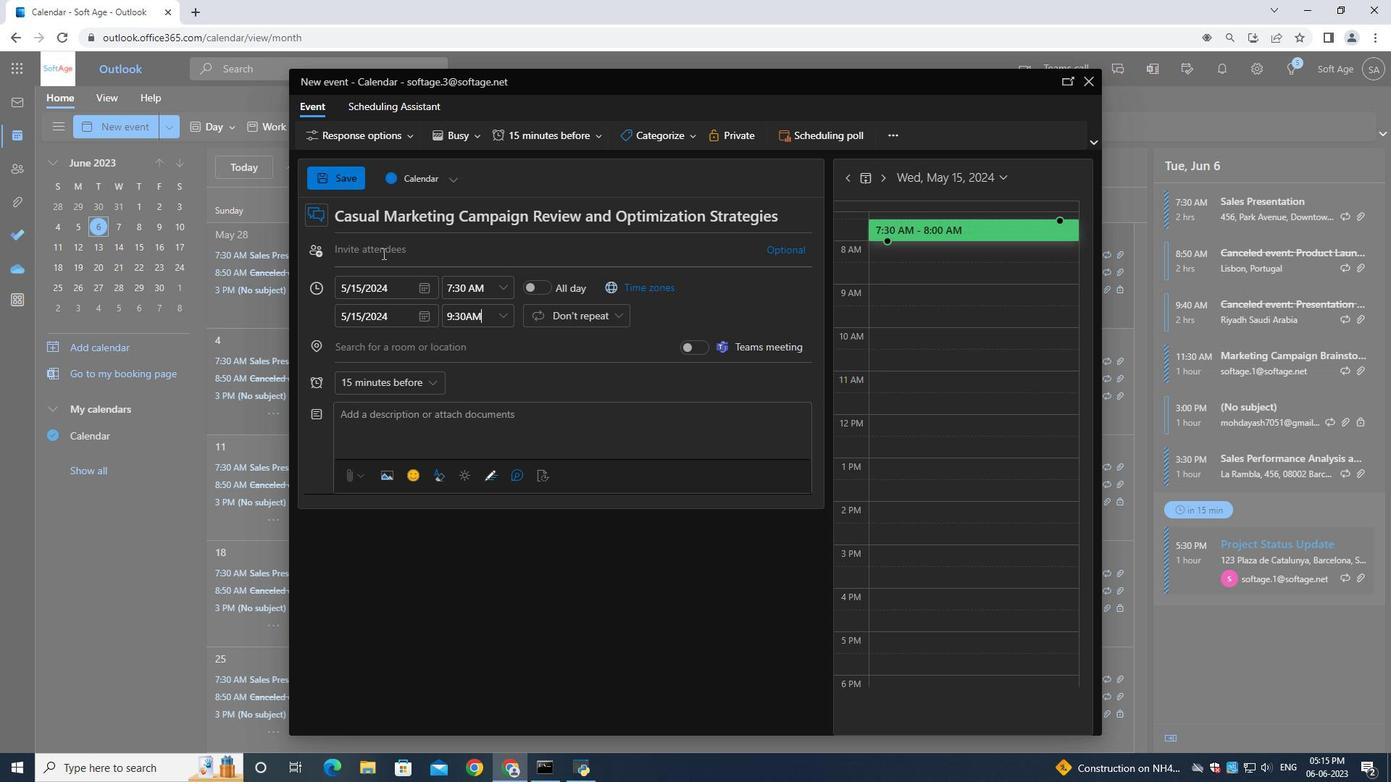 
Action: Key pressed softage.4<Key.shift>@softage.net
Screenshot: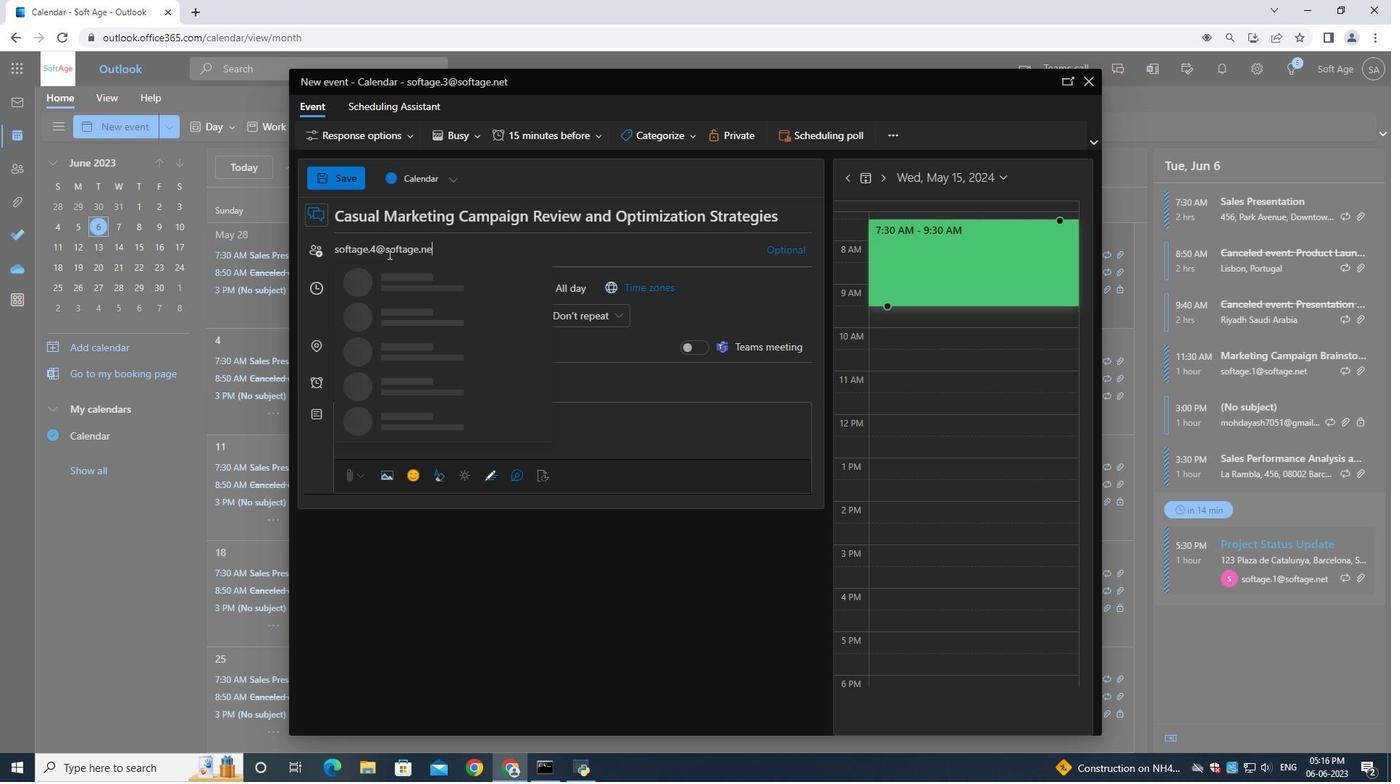 
Action: Mouse moved to (392, 281)
Screenshot: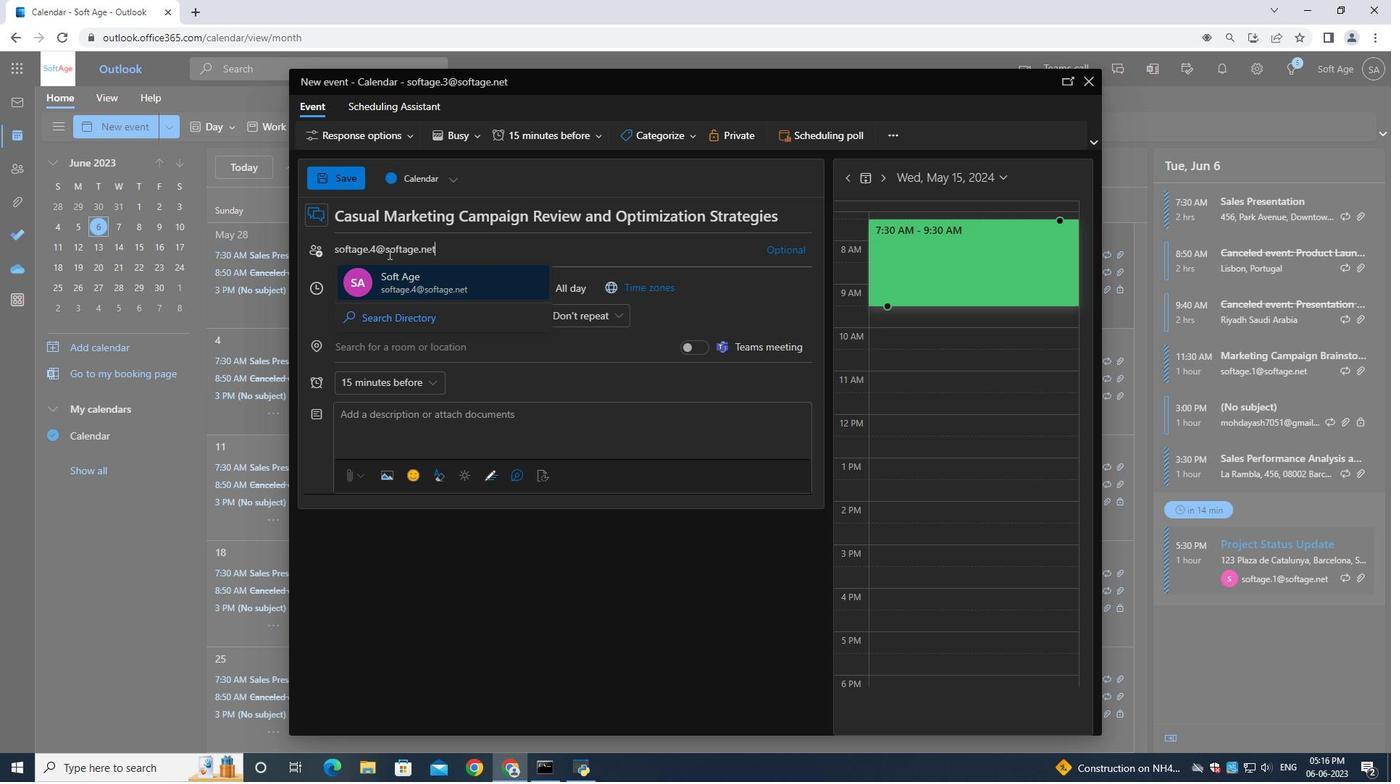 
Action: Mouse pressed left at (392, 281)
Screenshot: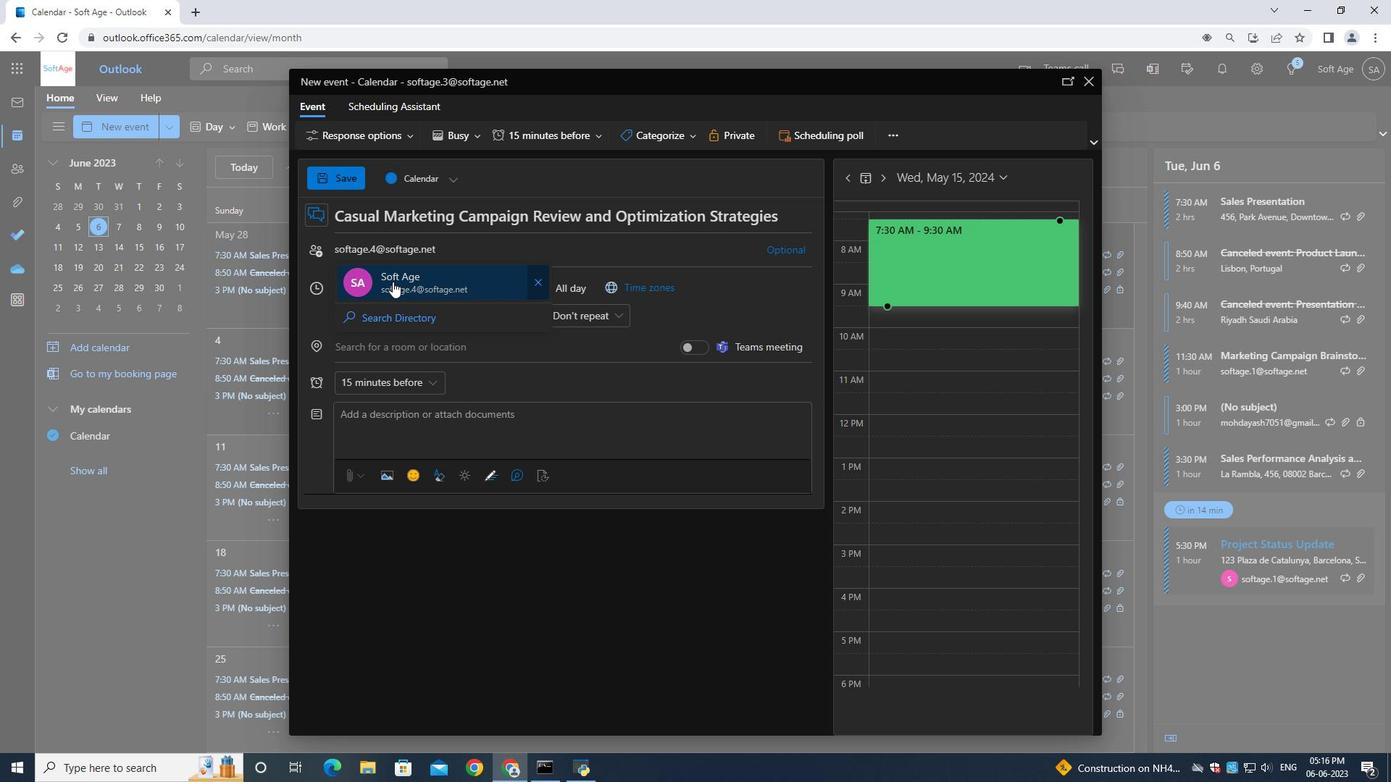 
Action: Key pressed si<Key.backspace>oftage.2<Key.shift>@softage.net
Screenshot: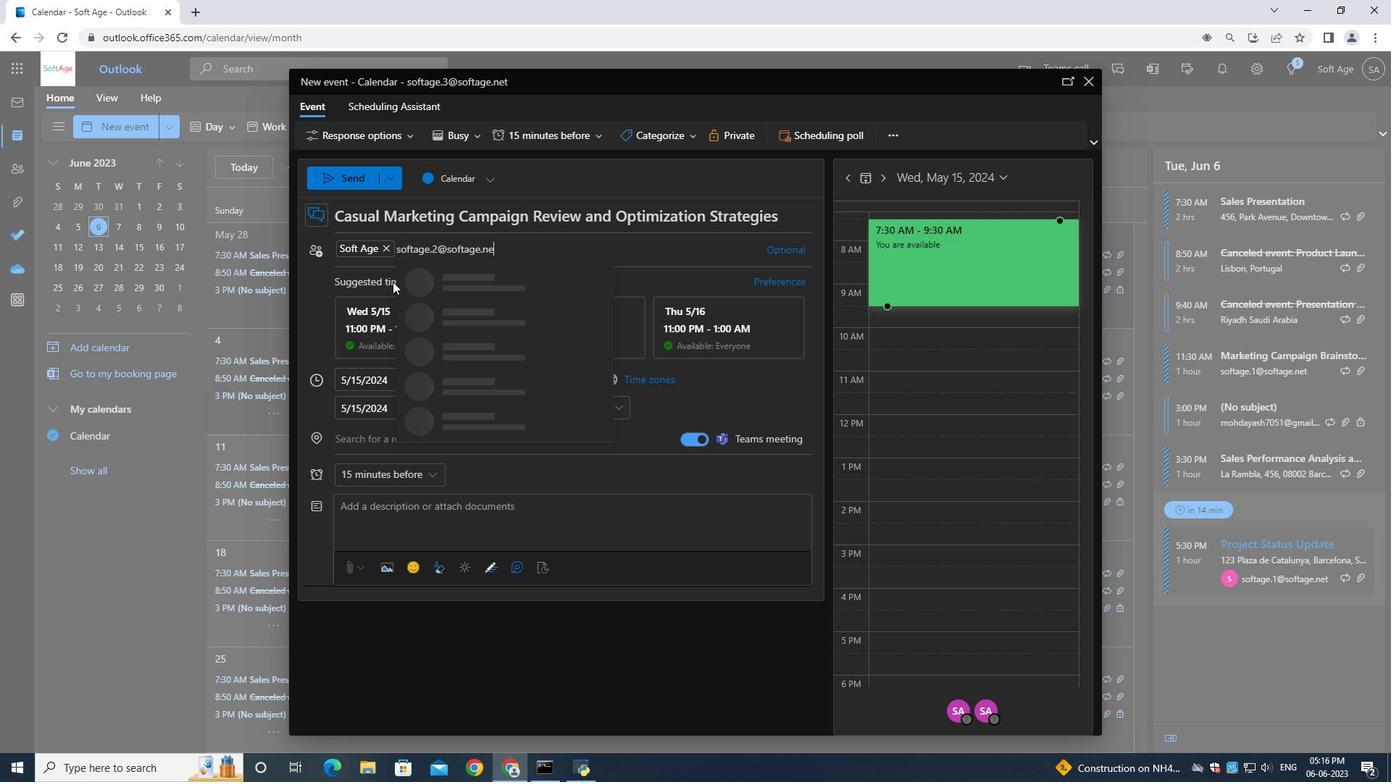 
Action: Mouse moved to (433, 278)
Screenshot: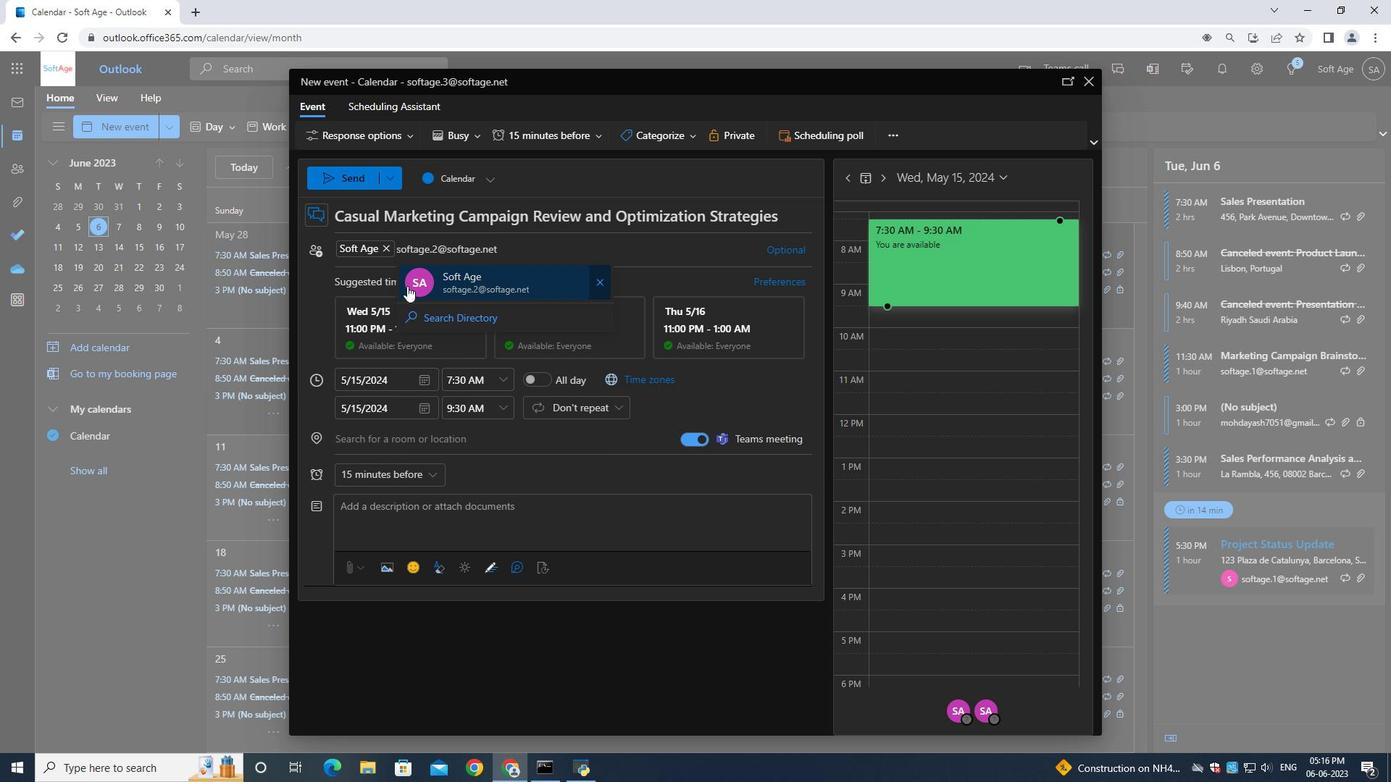 
Action: Mouse pressed left at (433, 278)
Screenshot: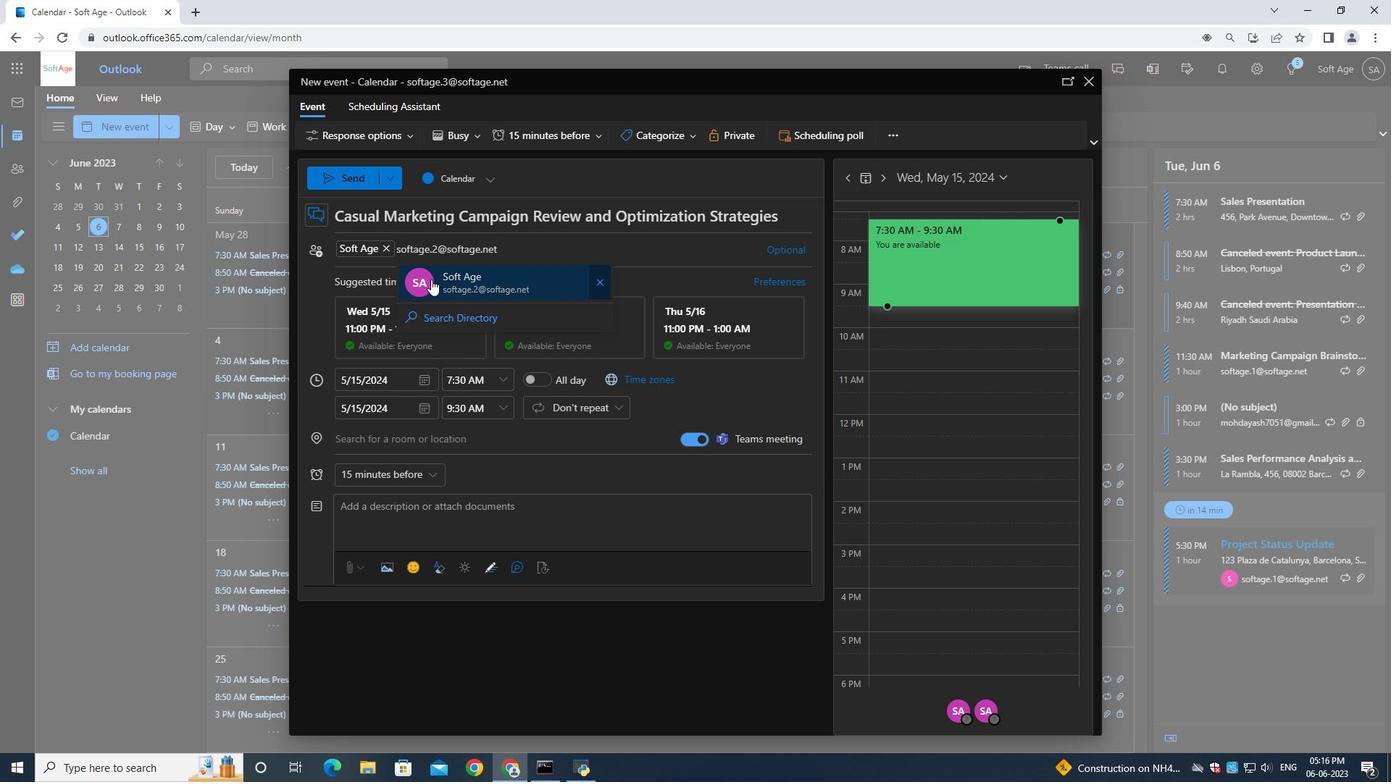 
Action: Mouse moved to (363, 477)
Screenshot: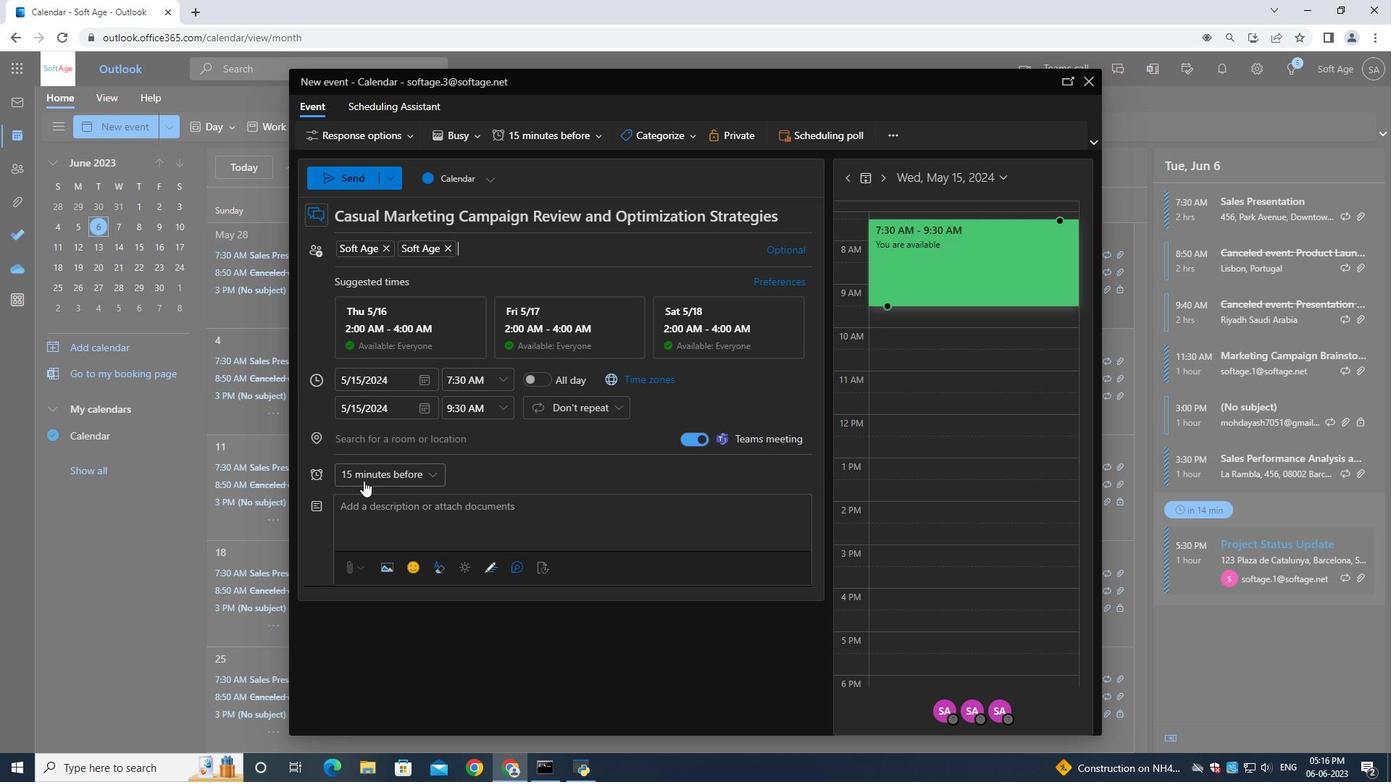 
Action: Mouse pressed left at (363, 477)
Screenshot: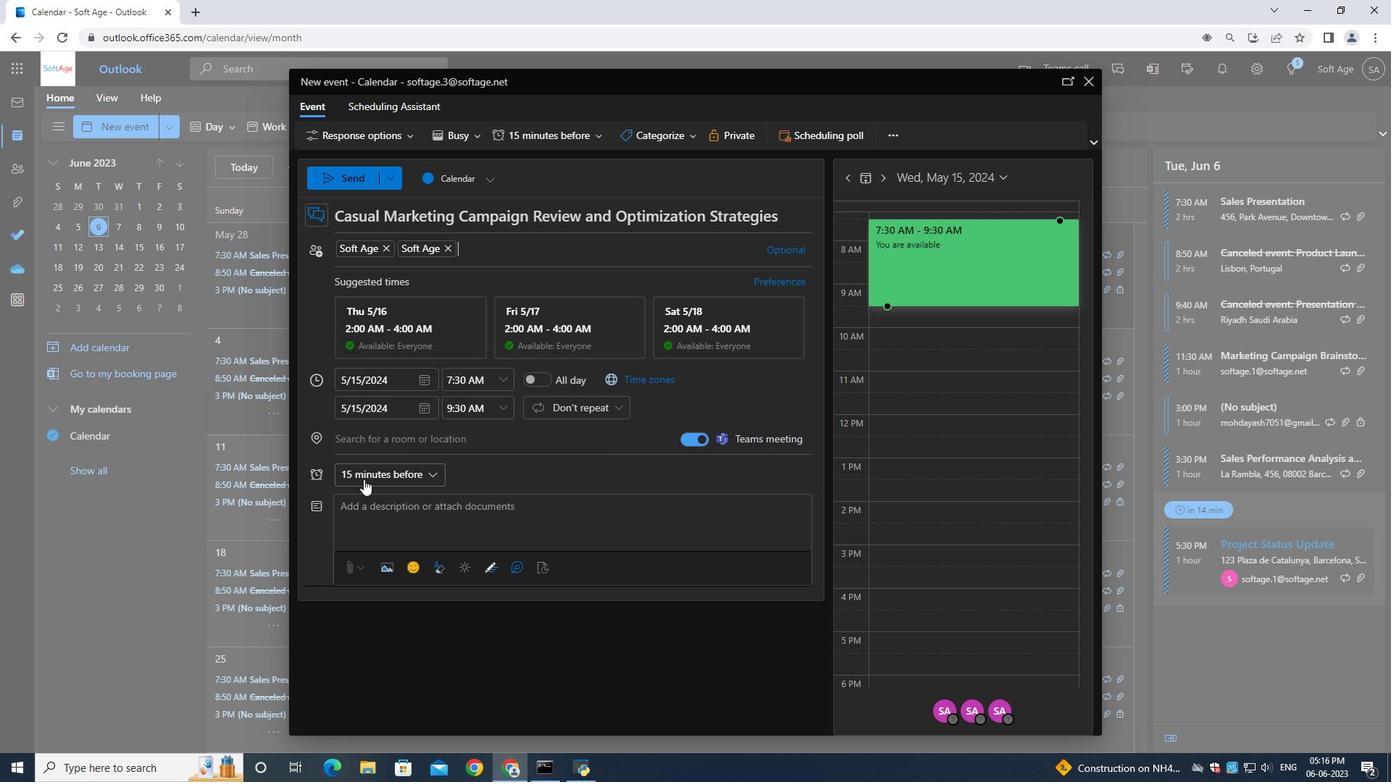 
Action: Mouse moved to (385, 215)
Screenshot: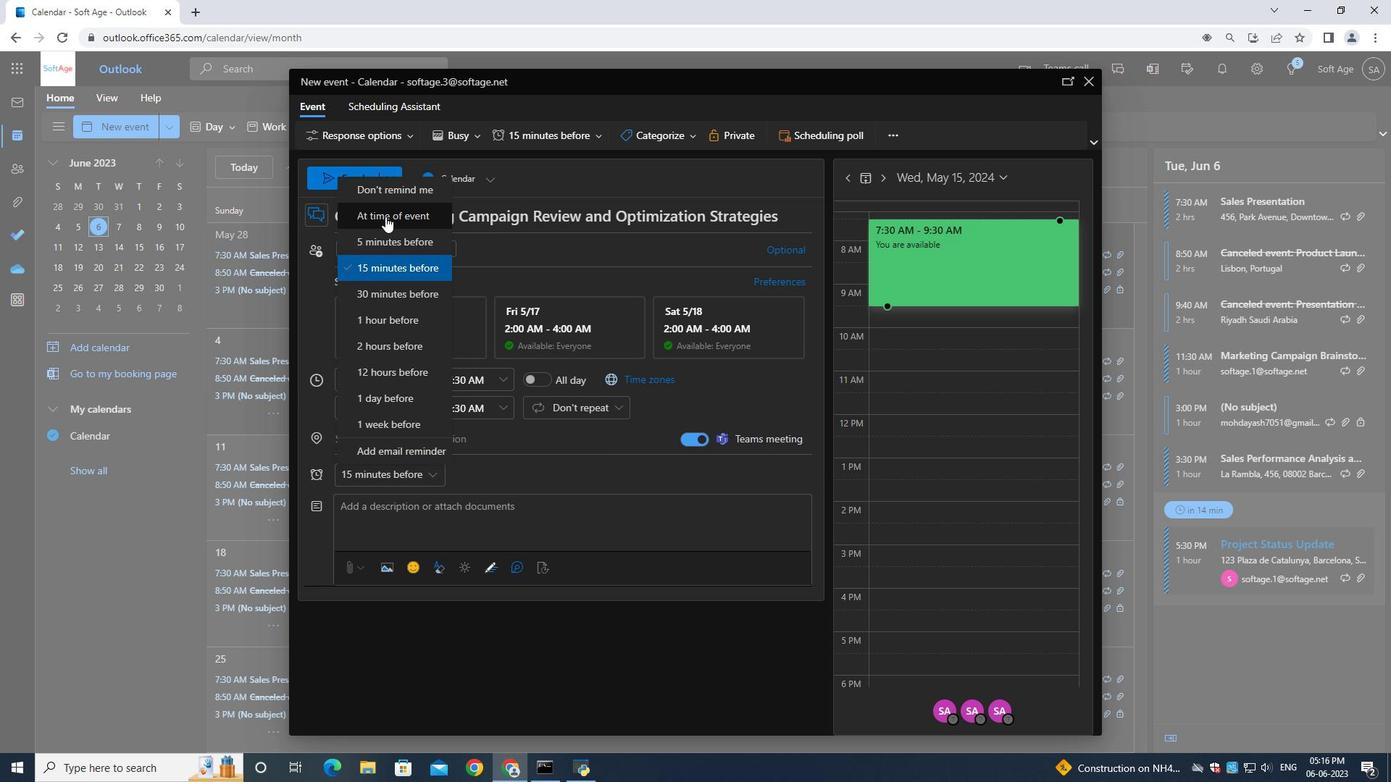 
Action: Mouse pressed left at (385, 215)
Screenshot: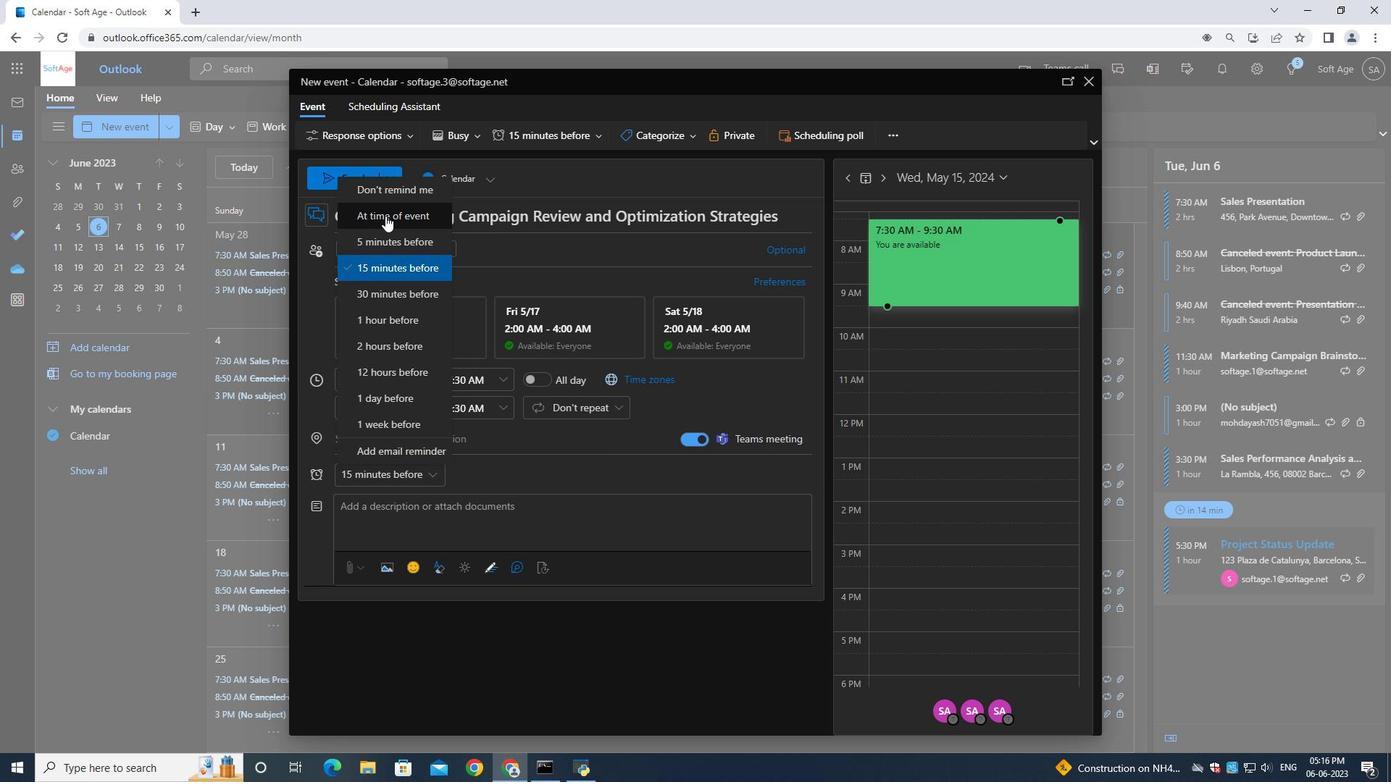
Action: Mouse moved to (366, 181)
Screenshot: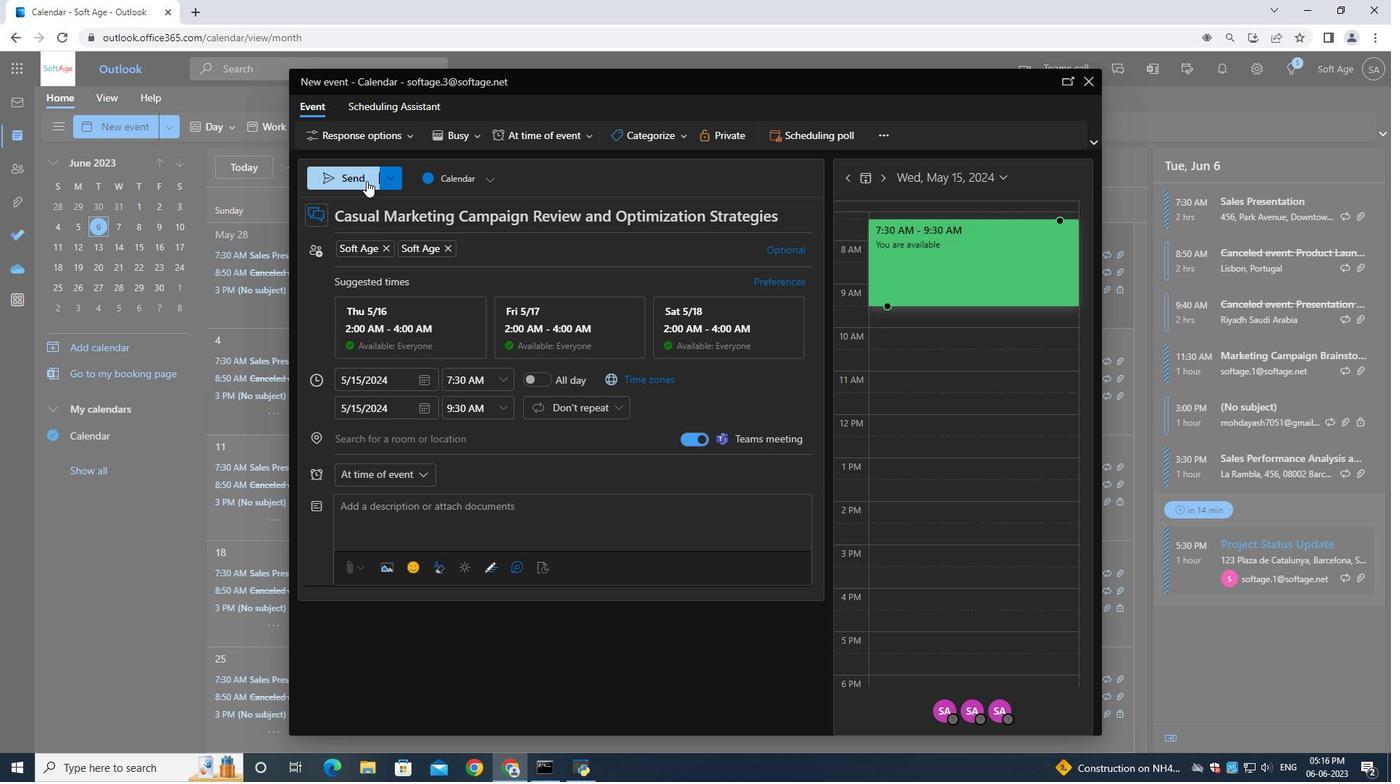 
Action: Mouse pressed left at (366, 181)
Screenshot: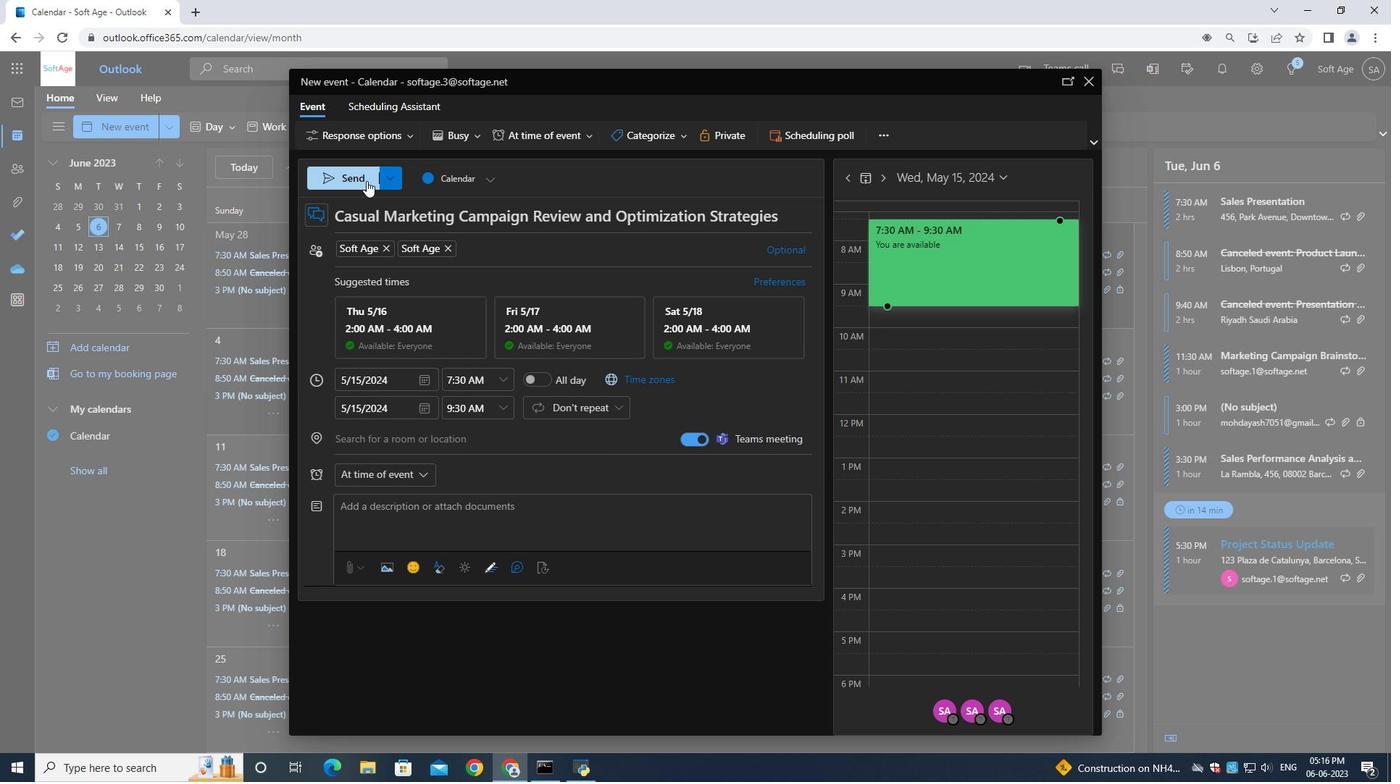 
Action: Mouse moved to (387, 185)
Screenshot: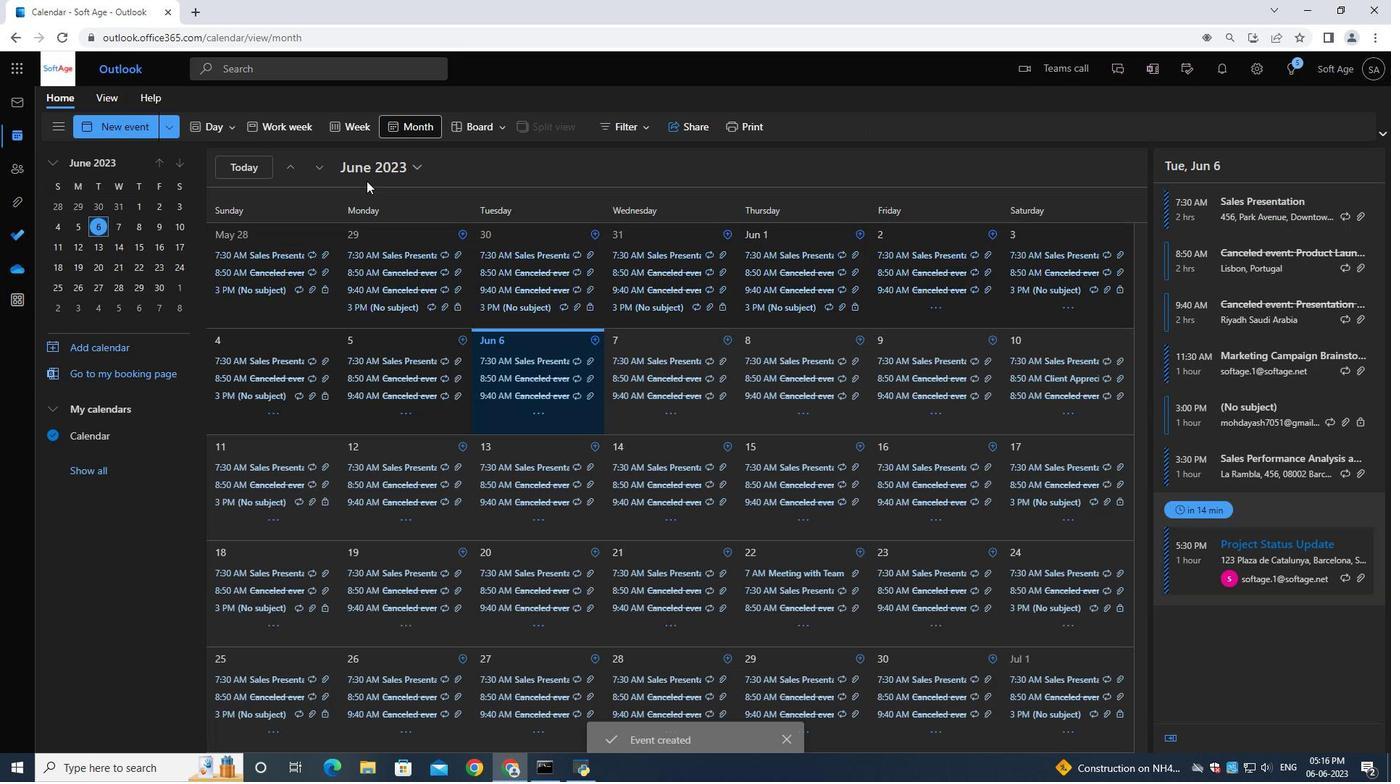 
